 Task: Search one way flight ticket for 2 adults, 2 infants in seat and 1 infant on lap in first from Ketchikan: Ketchikan International Airport to Fort Wayne: Fort Wayne International Airport on 5-4-2023. Choice of flights is Sun country airlines. Number of bags: 1 carry on bag and 5 checked bags. Price is upto 90000. Outbound departure time preference is 4:00.
Action: Mouse moved to (338, 290)
Screenshot: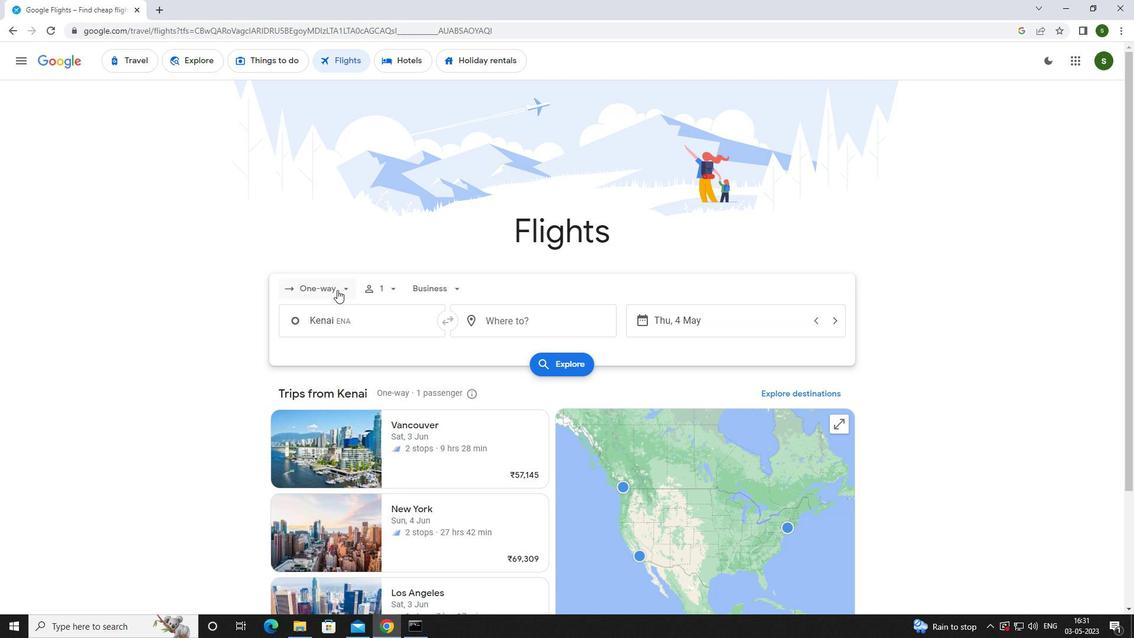 
Action: Mouse pressed left at (338, 290)
Screenshot: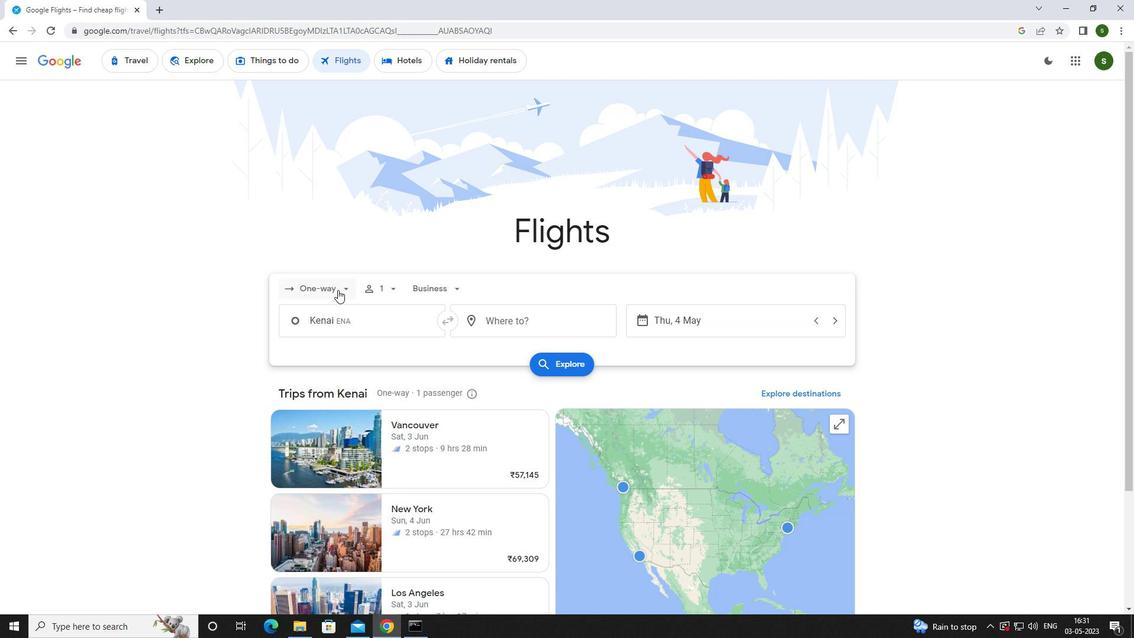 
Action: Mouse moved to (343, 335)
Screenshot: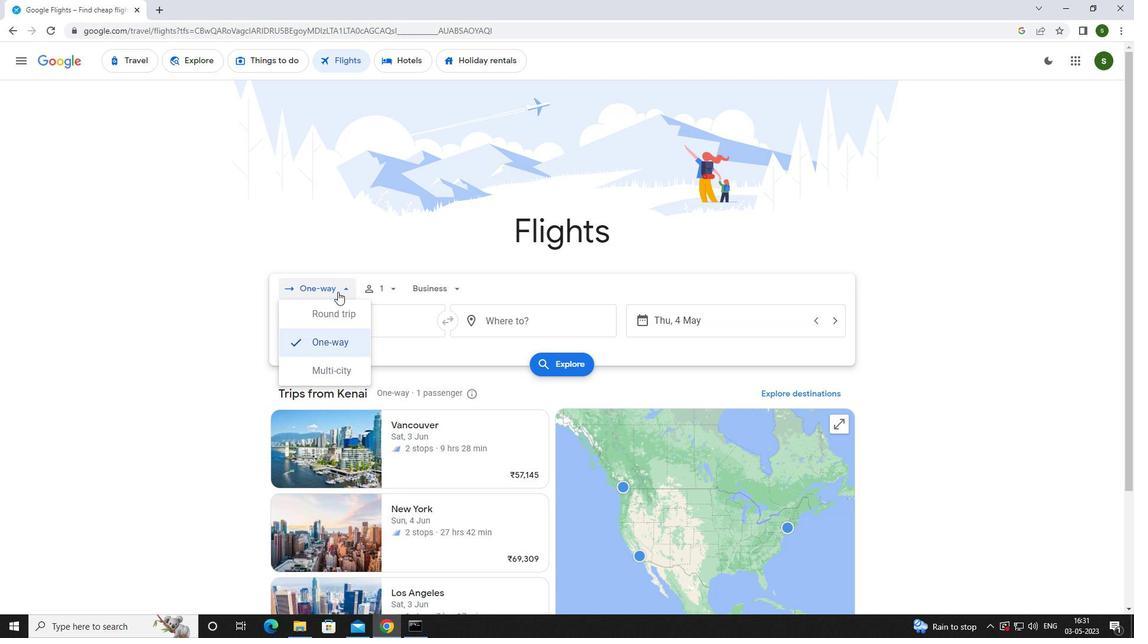 
Action: Mouse pressed left at (343, 335)
Screenshot: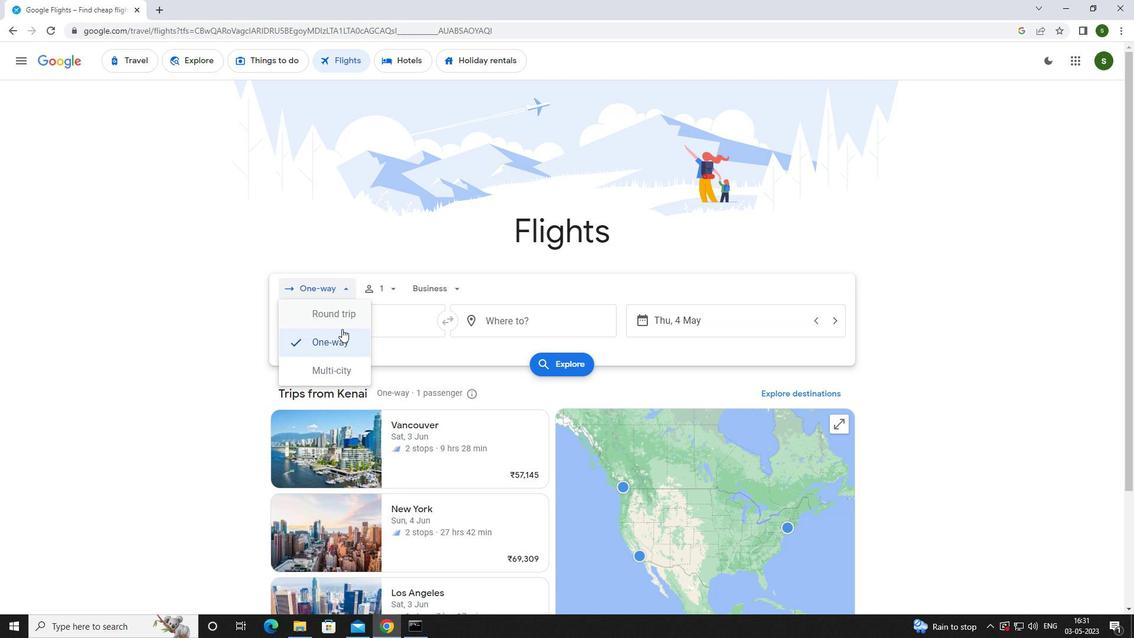 
Action: Mouse moved to (391, 293)
Screenshot: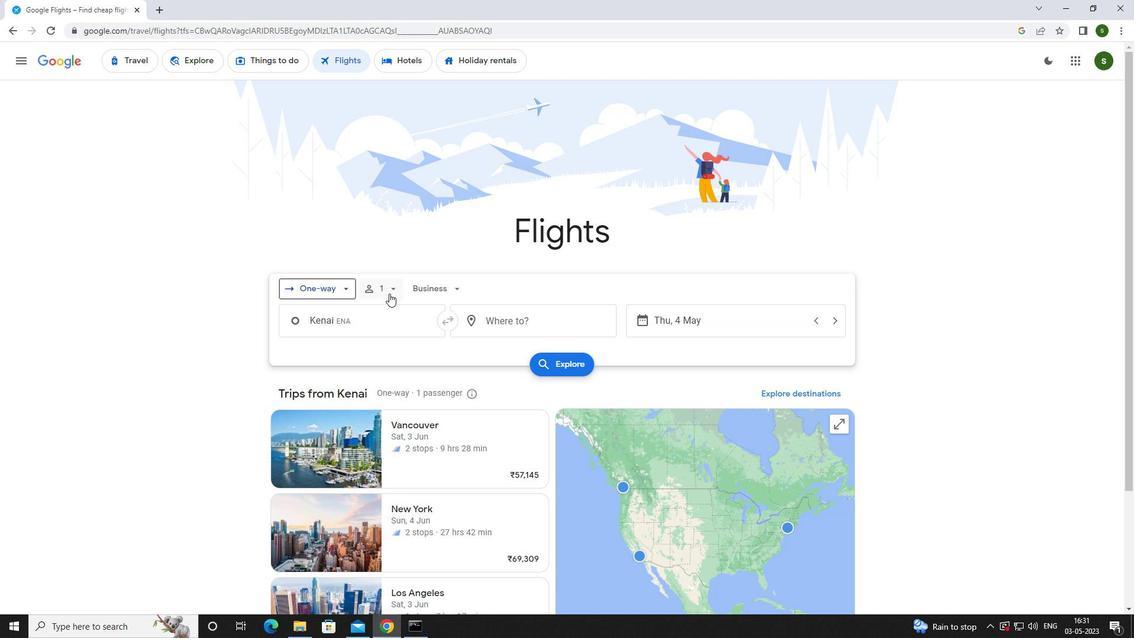 
Action: Mouse pressed left at (391, 293)
Screenshot: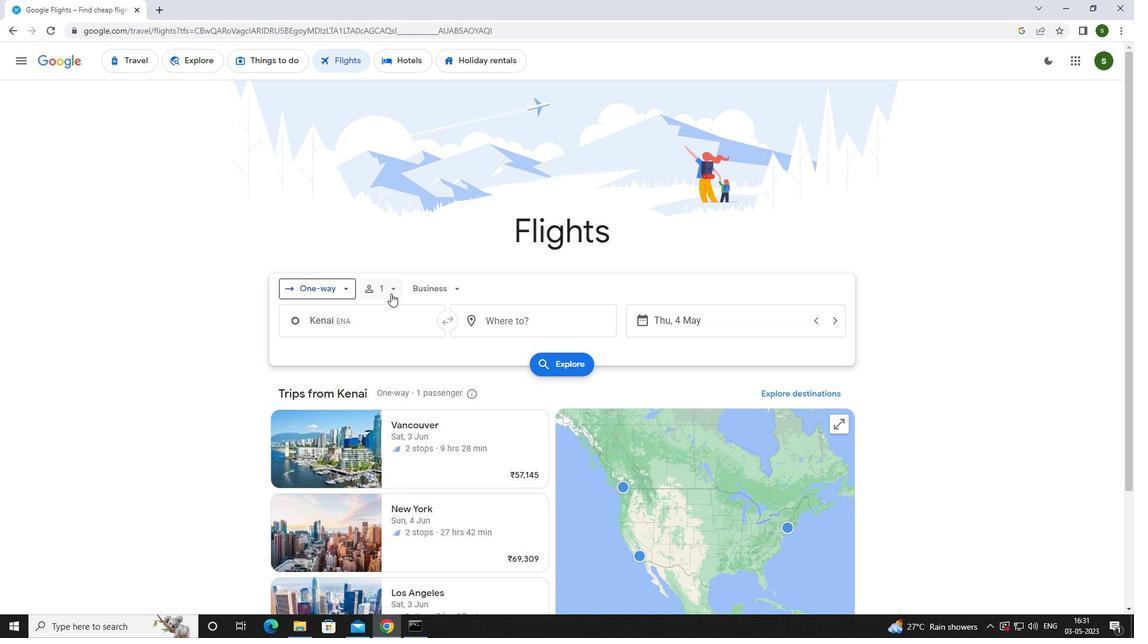 
Action: Mouse moved to (488, 310)
Screenshot: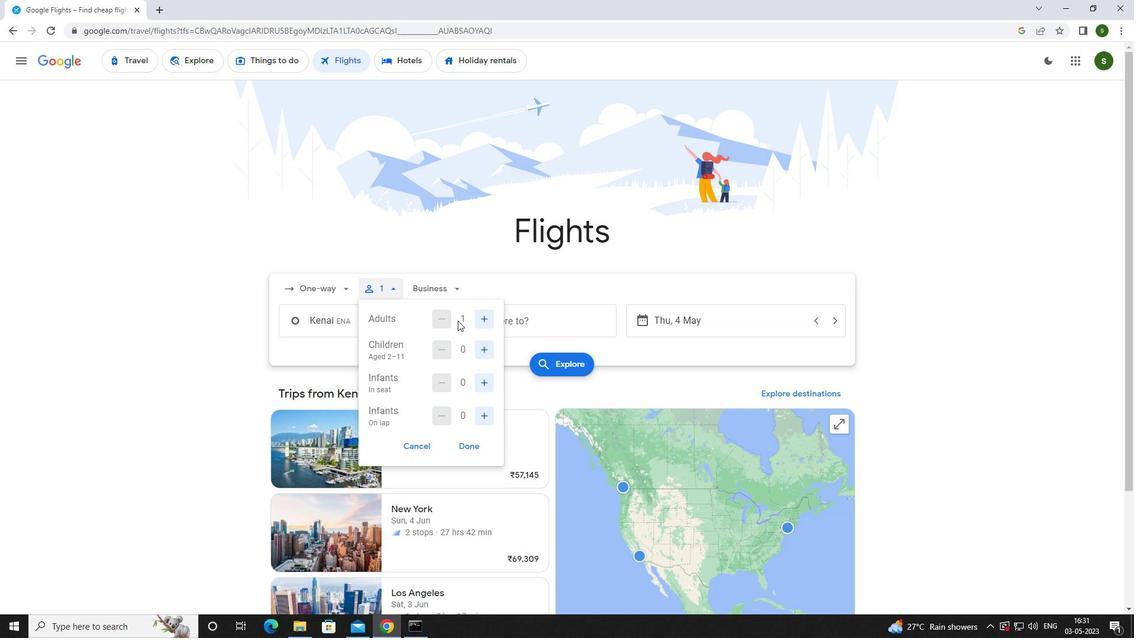 
Action: Mouse pressed left at (488, 310)
Screenshot: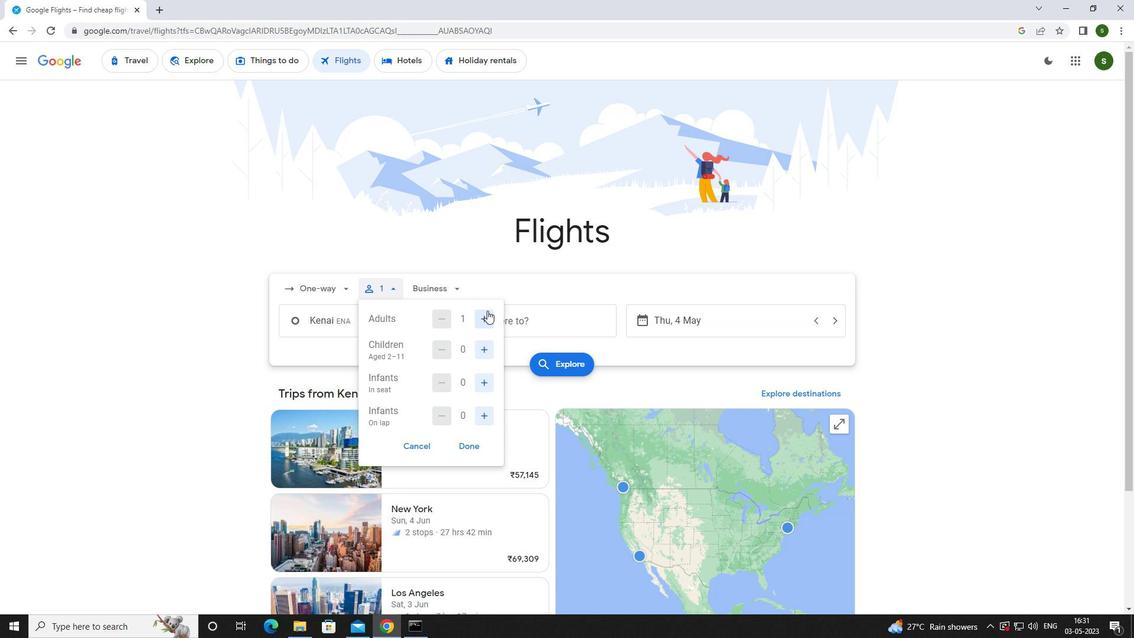
Action: Mouse moved to (482, 381)
Screenshot: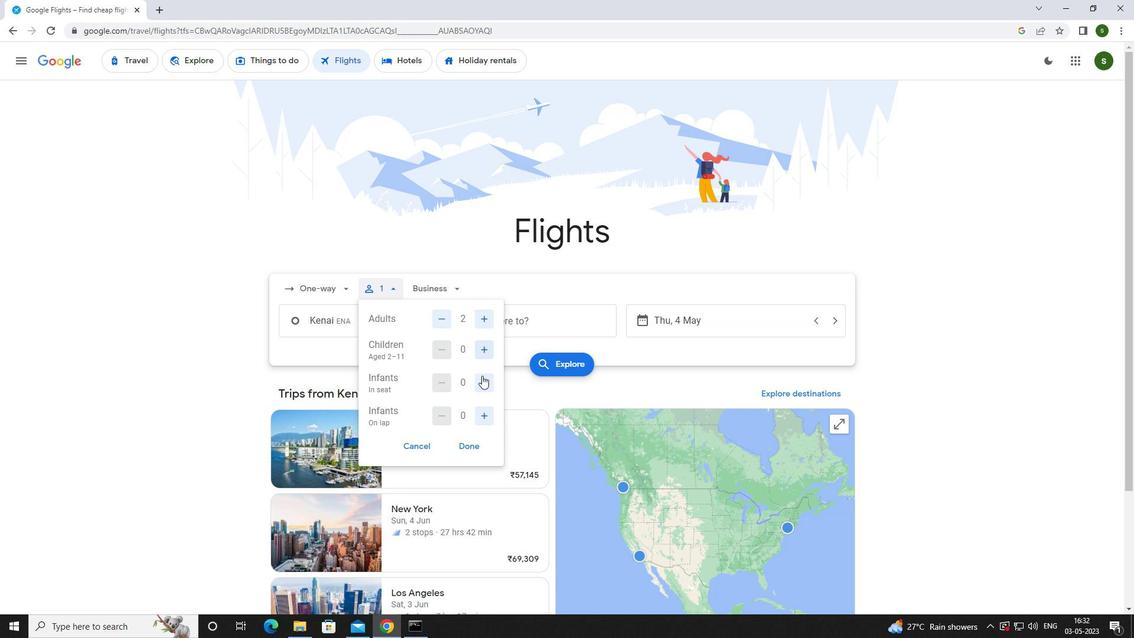 
Action: Mouse pressed left at (482, 381)
Screenshot: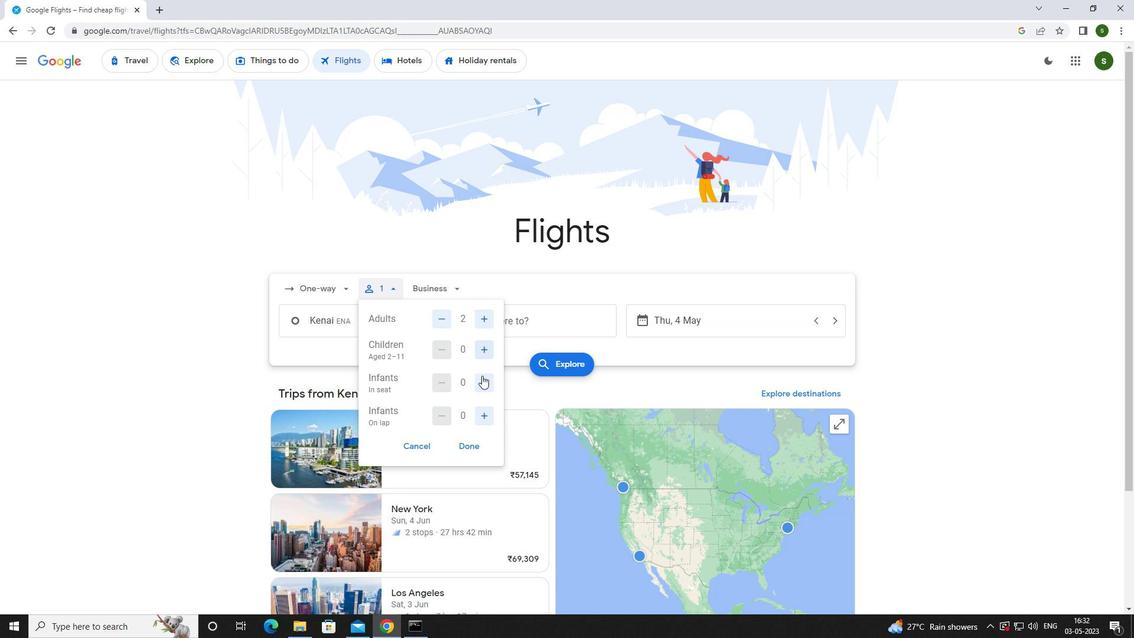 
Action: Mouse pressed left at (482, 381)
Screenshot: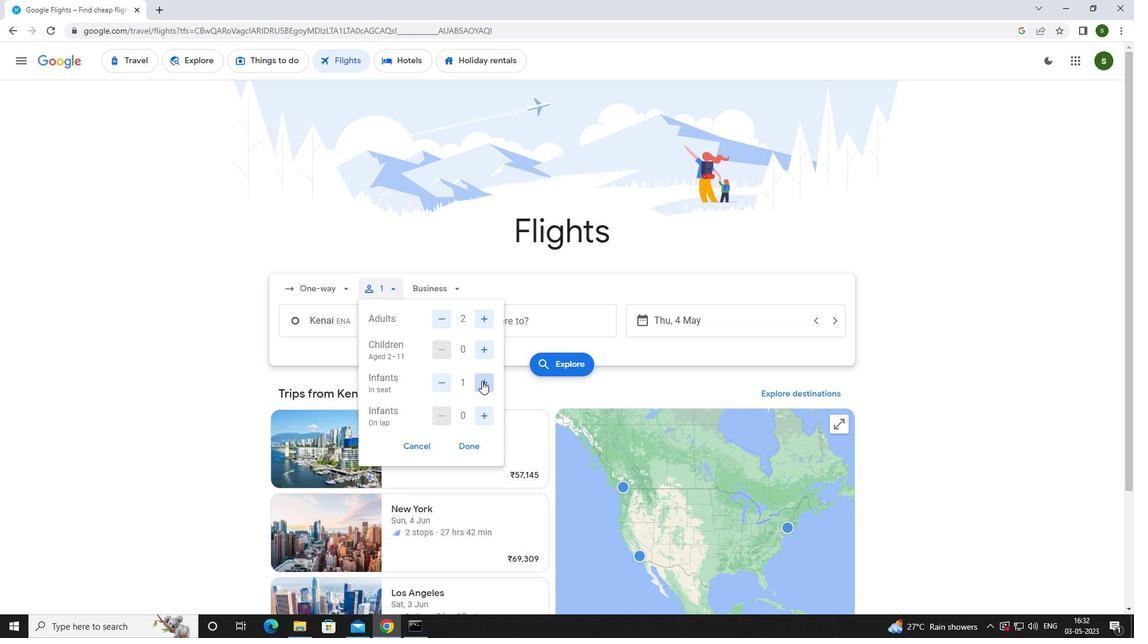 
Action: Mouse moved to (482, 410)
Screenshot: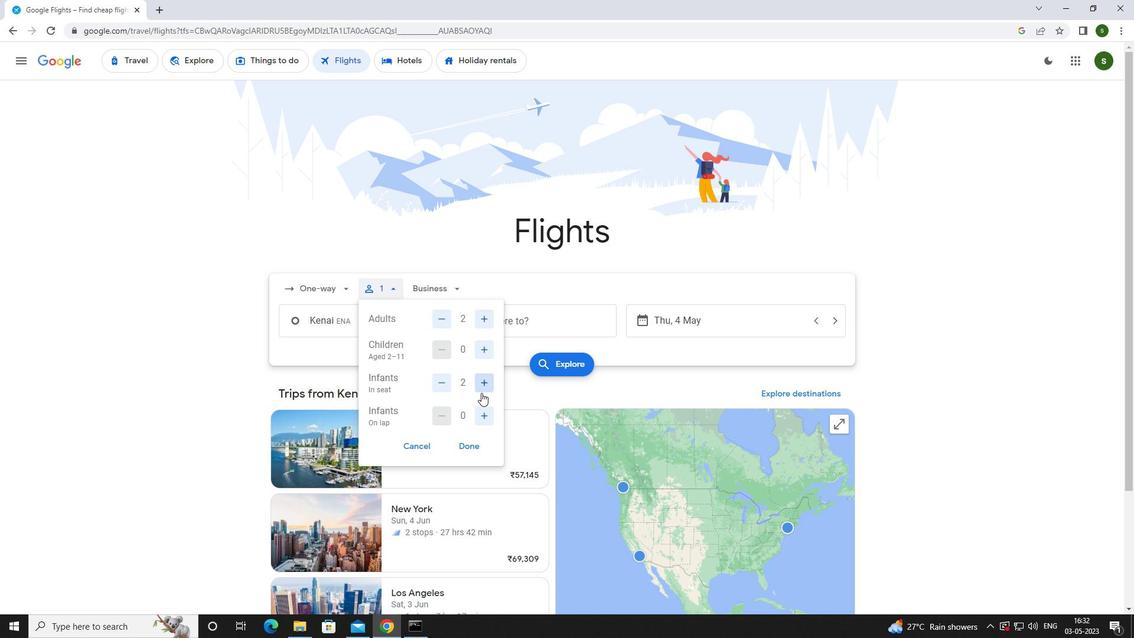 
Action: Mouse pressed left at (482, 410)
Screenshot: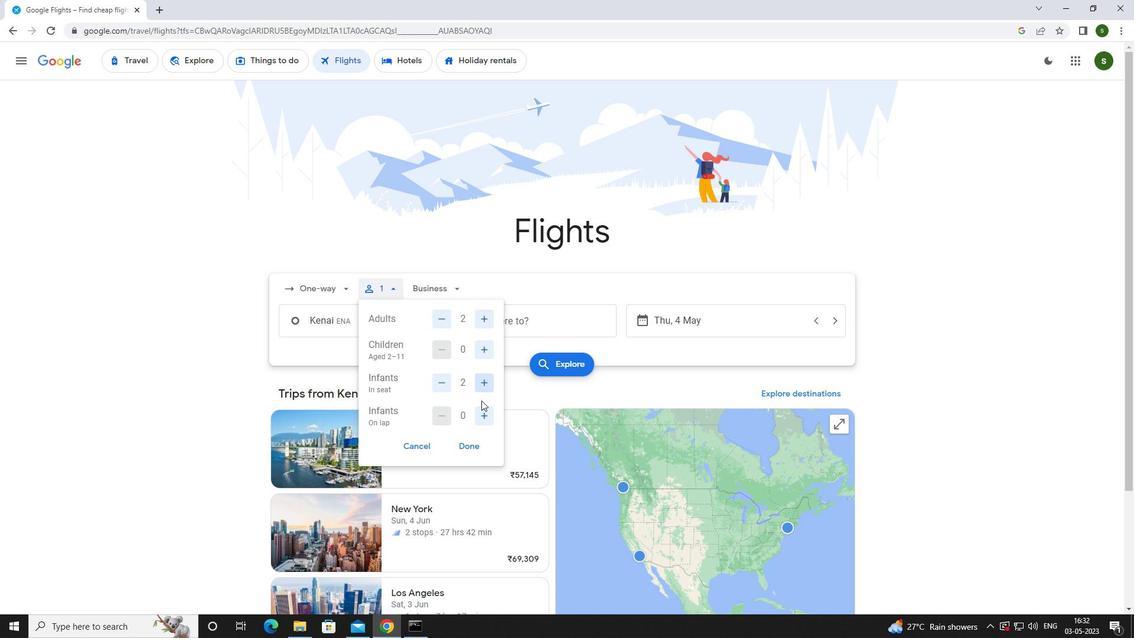 
Action: Mouse moved to (455, 291)
Screenshot: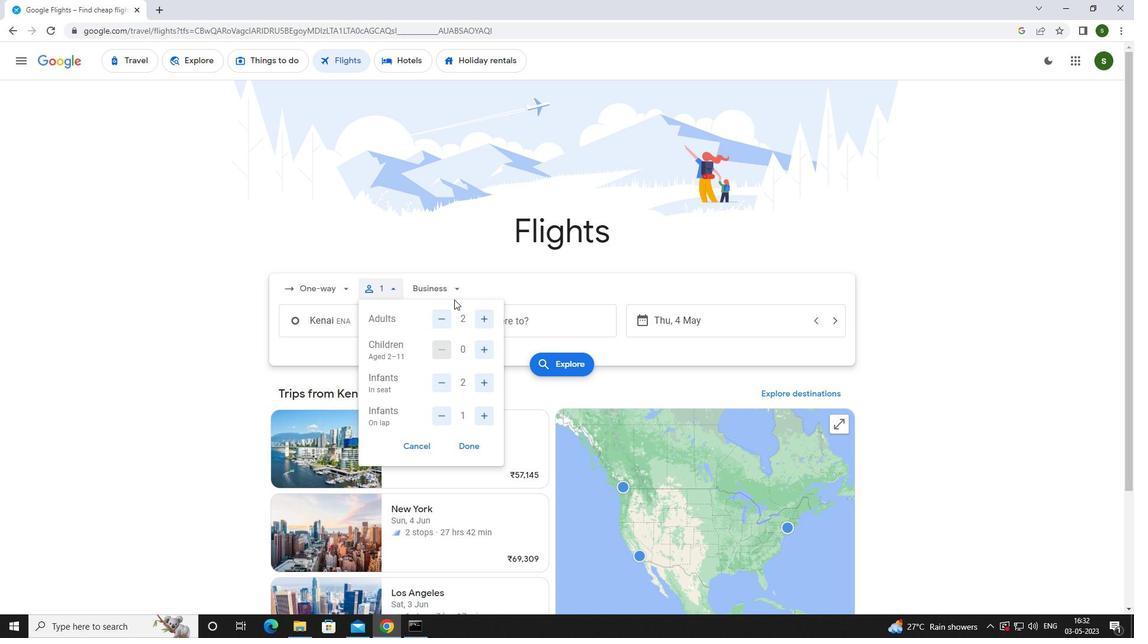 
Action: Mouse pressed left at (455, 291)
Screenshot: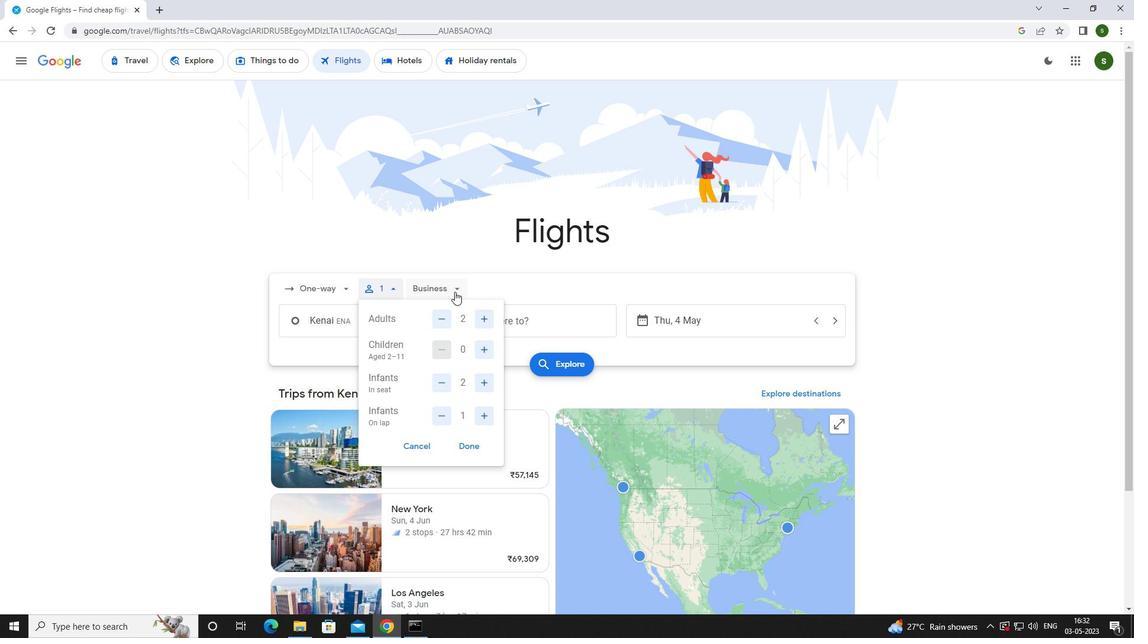 
Action: Mouse moved to (466, 393)
Screenshot: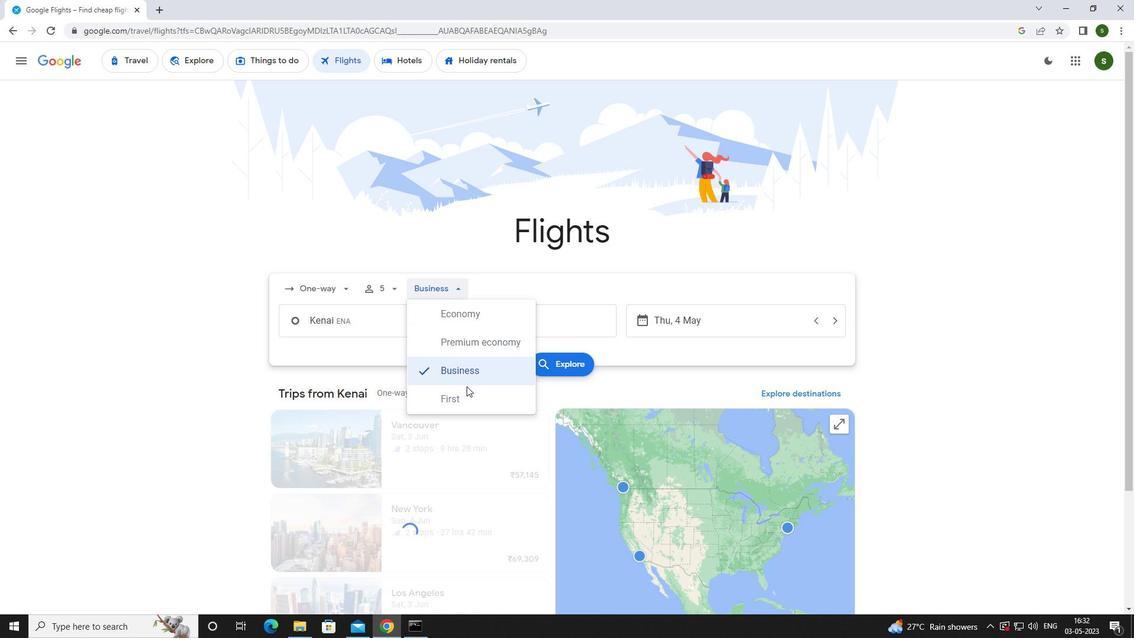 
Action: Mouse pressed left at (466, 393)
Screenshot: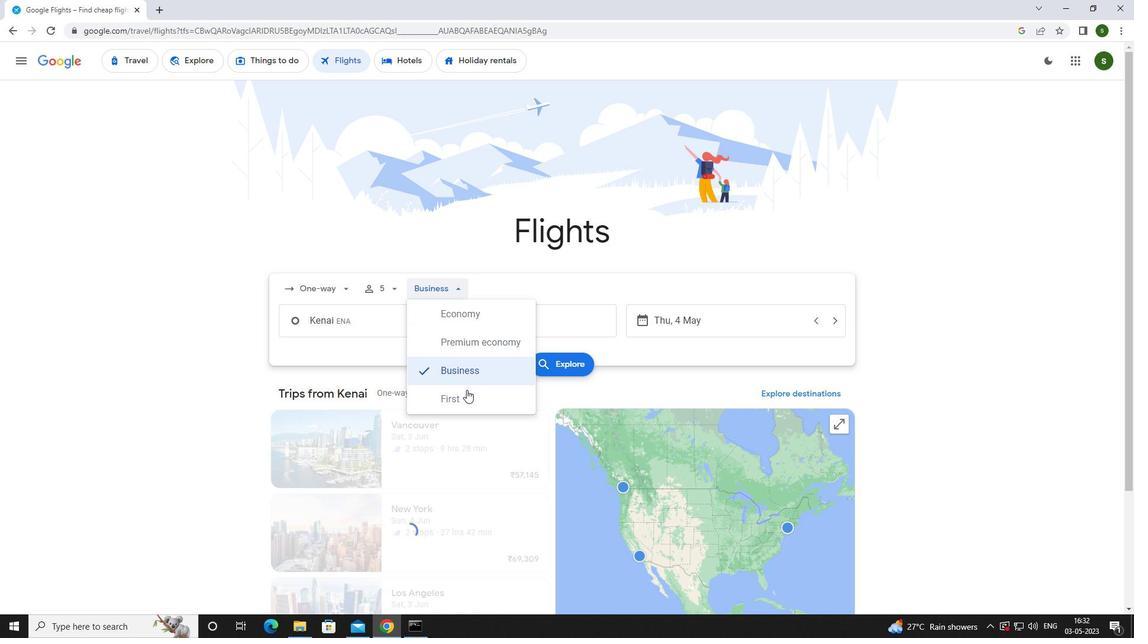
Action: Mouse moved to (394, 330)
Screenshot: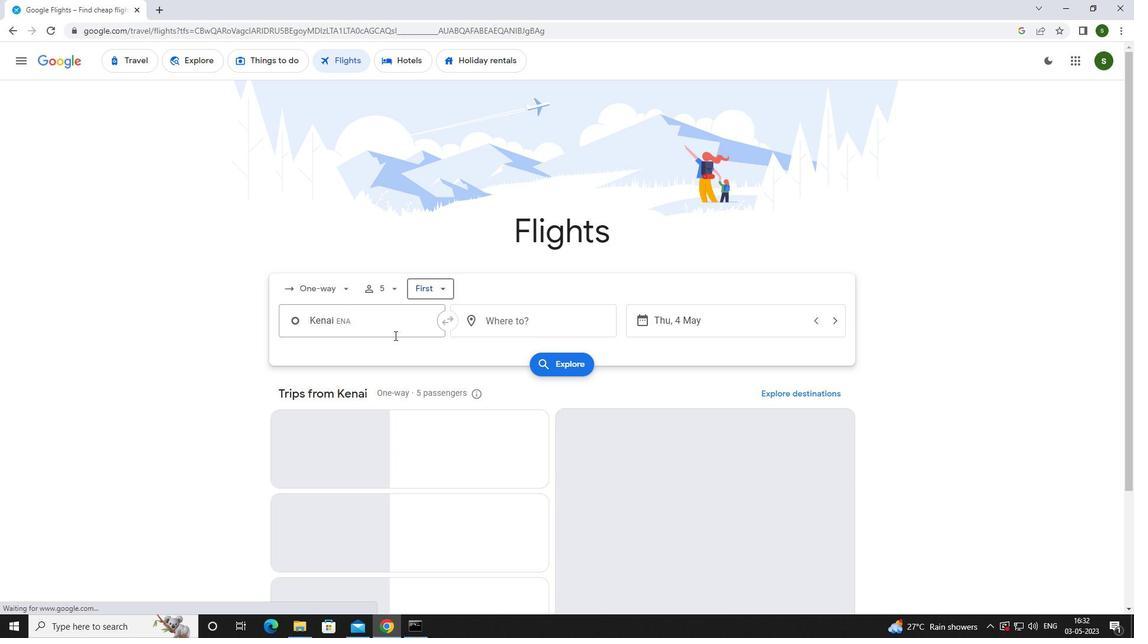 
Action: Mouse pressed left at (394, 330)
Screenshot: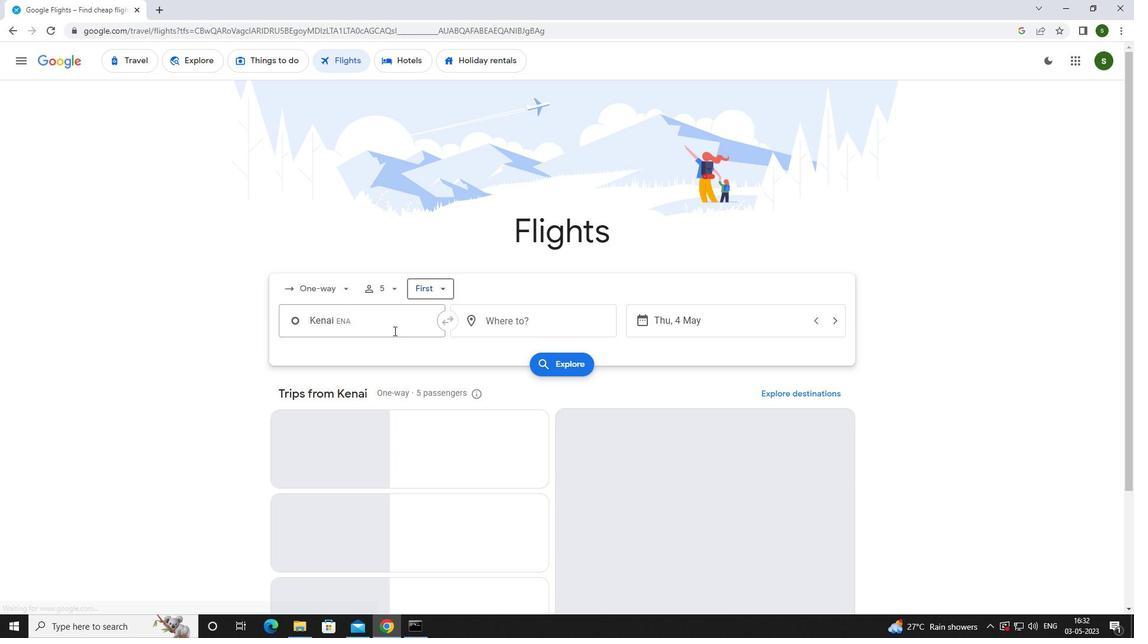 
Action: Key pressed <Key.caps_lock>k<Key.caps_lock>etchika
Screenshot: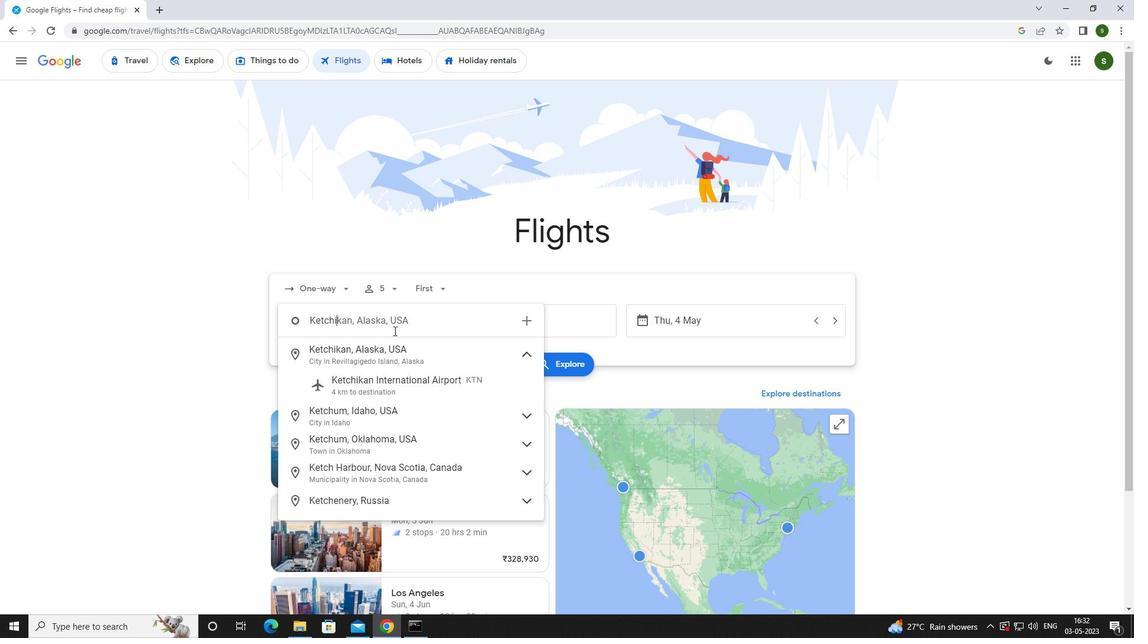
Action: Mouse moved to (400, 377)
Screenshot: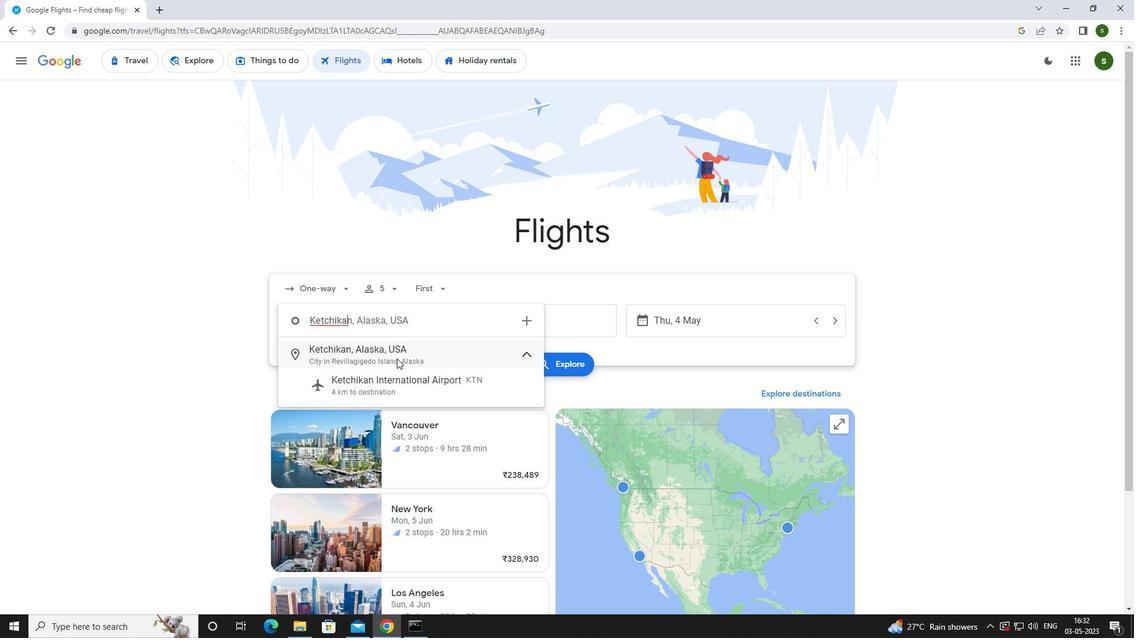 
Action: Mouse pressed left at (400, 377)
Screenshot: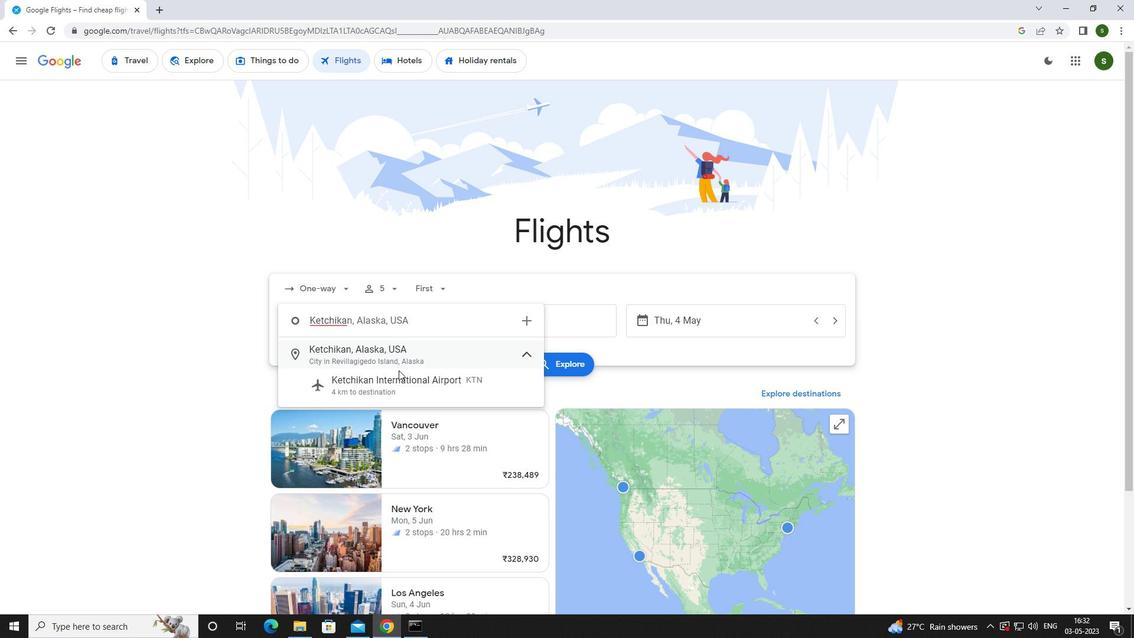 
Action: Mouse moved to (495, 320)
Screenshot: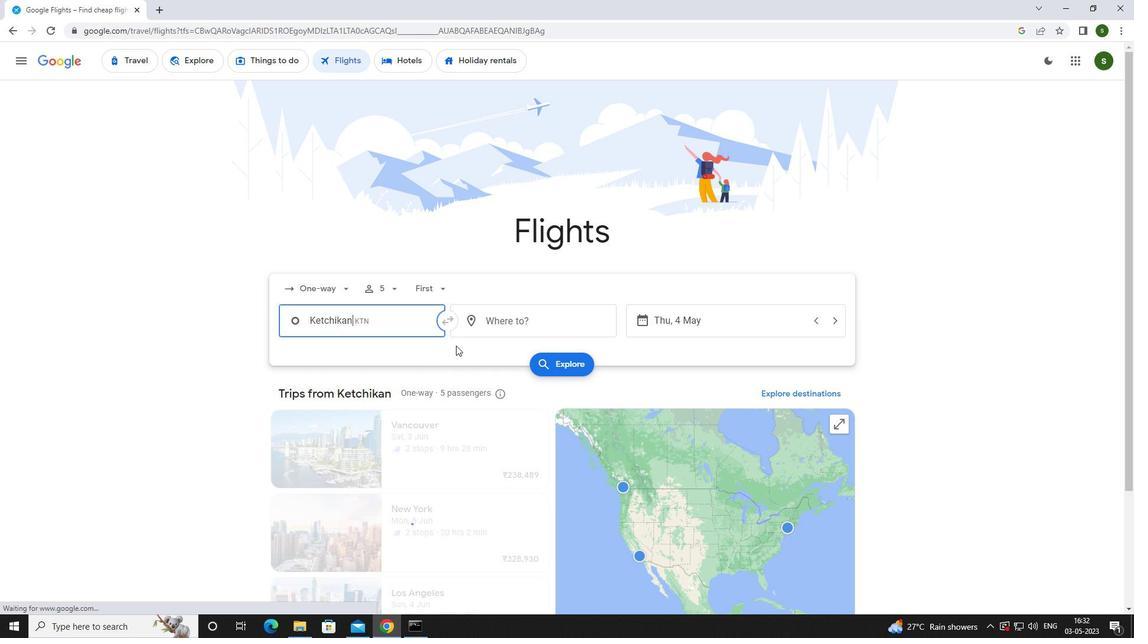 
Action: Mouse pressed left at (495, 320)
Screenshot: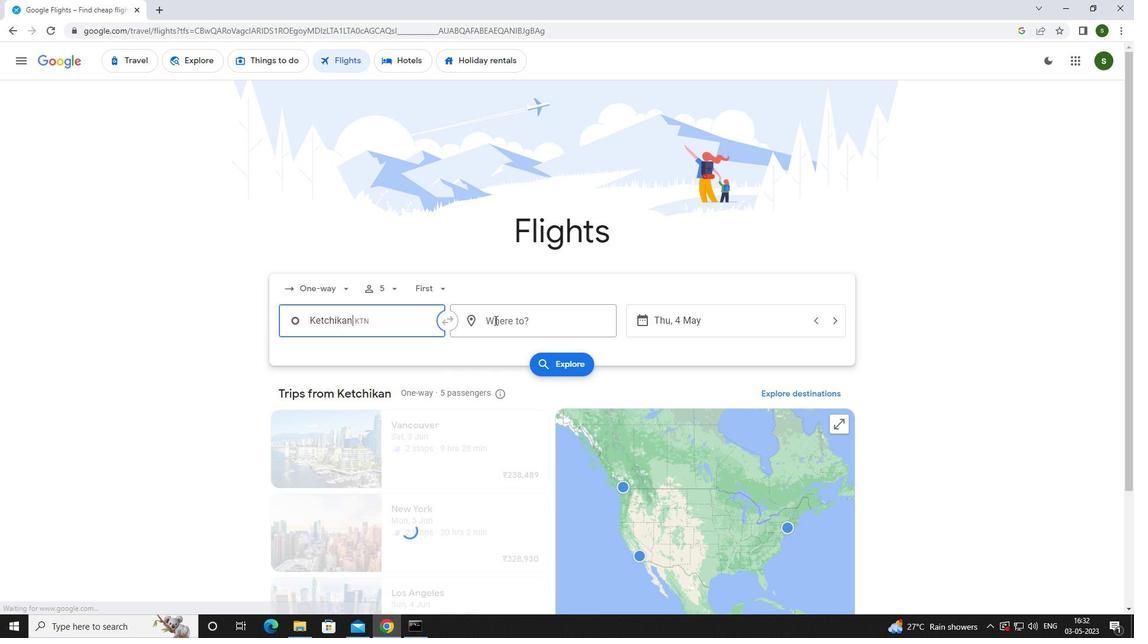 
Action: Key pressed <Key.caps_lock>f<Key.caps_lock>ort<Key.space><Key.caps_lock>w<Key.caps_lock>ay
Screenshot: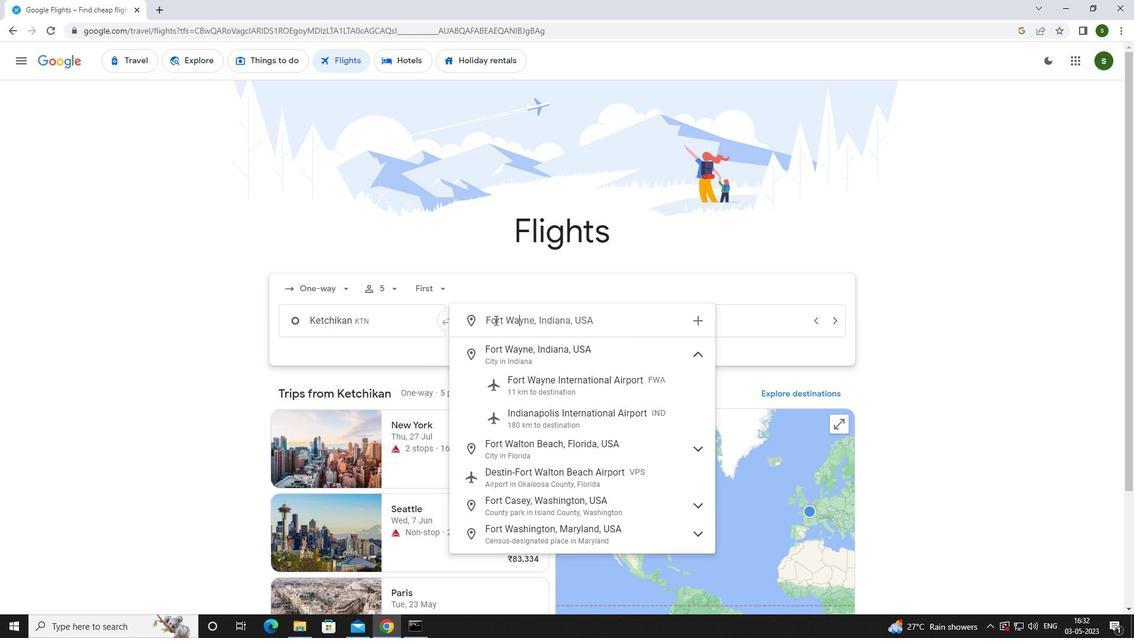
Action: Mouse moved to (535, 390)
Screenshot: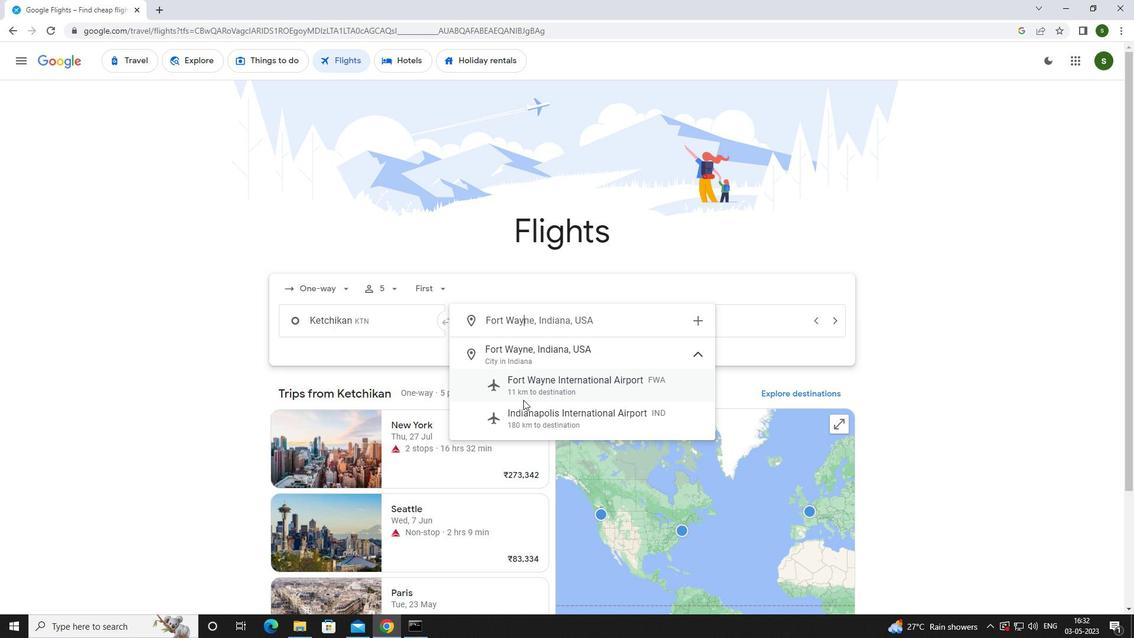 
Action: Mouse pressed left at (535, 390)
Screenshot: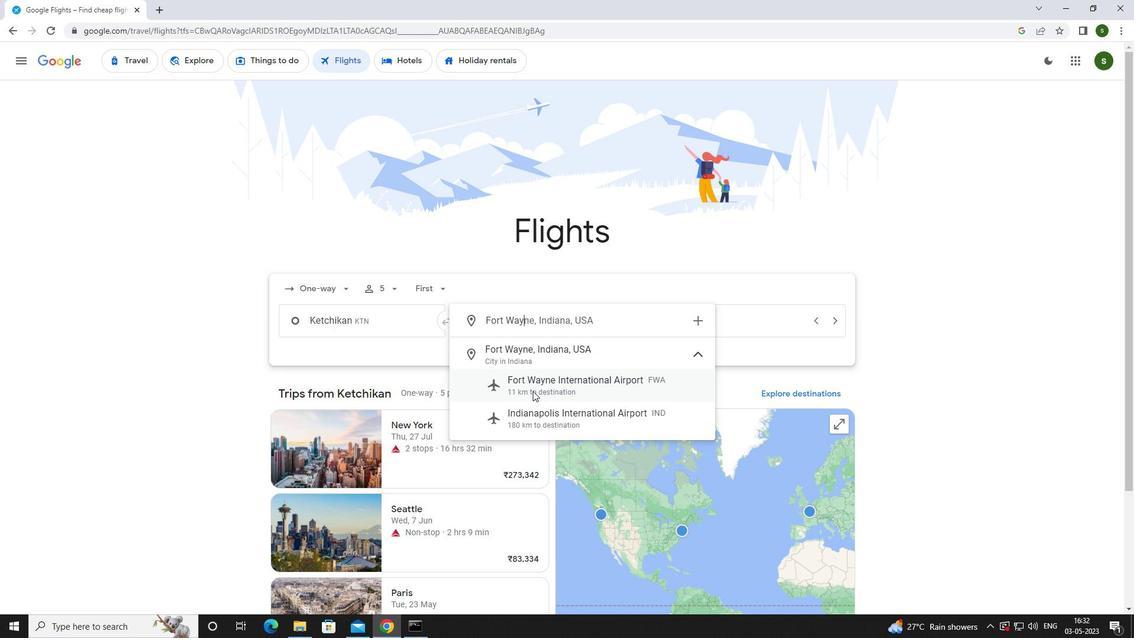 
Action: Mouse moved to (705, 317)
Screenshot: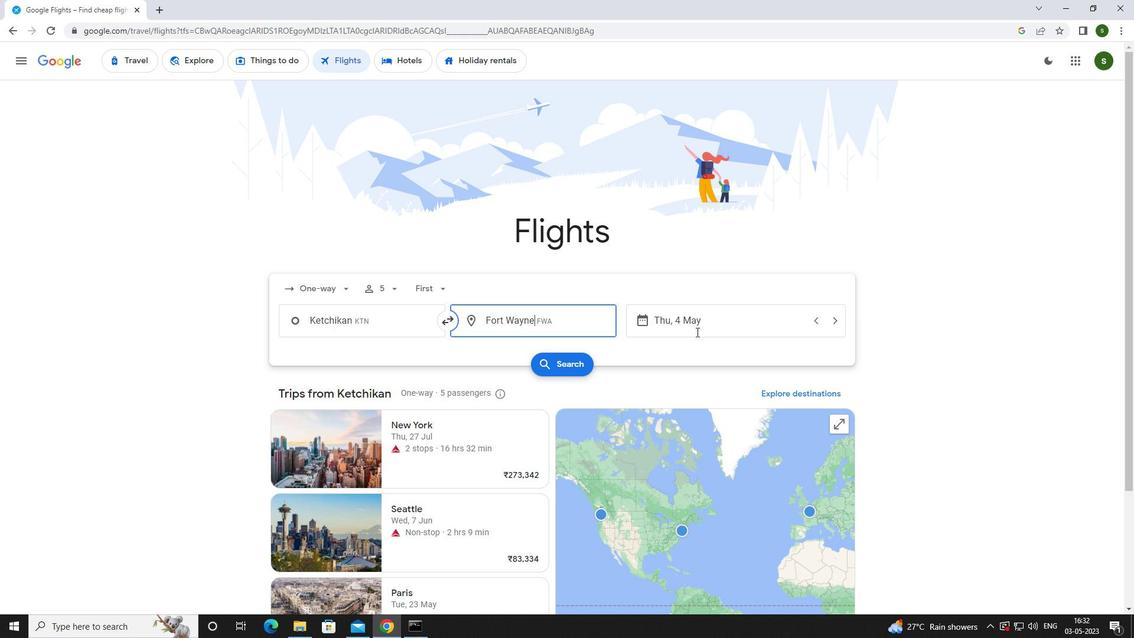 
Action: Mouse pressed left at (705, 317)
Screenshot: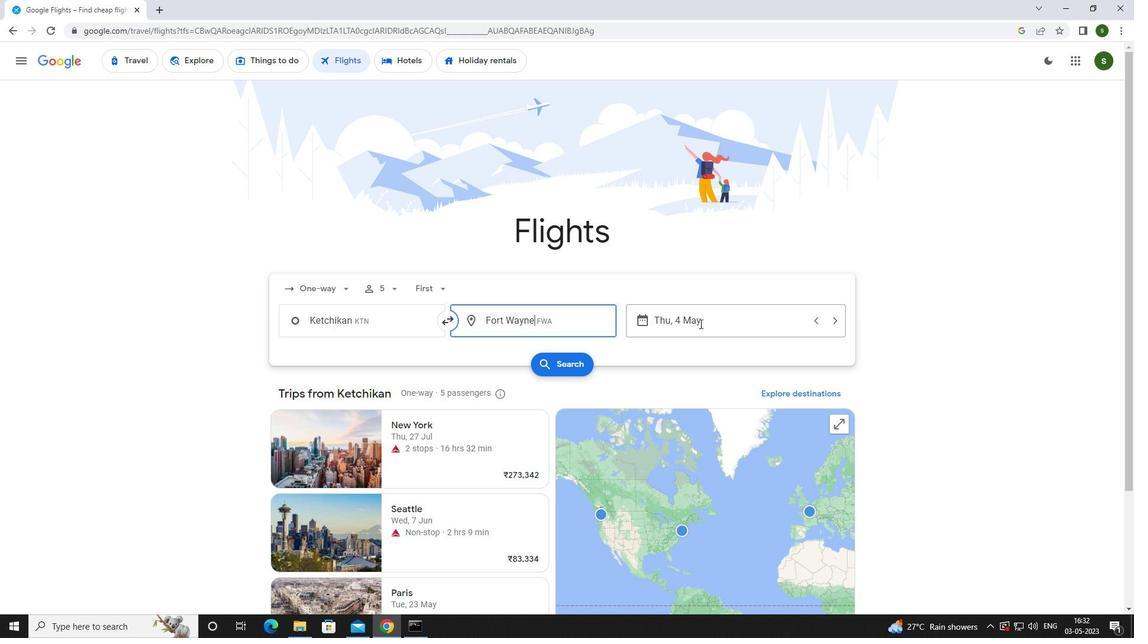 
Action: Mouse moved to (528, 395)
Screenshot: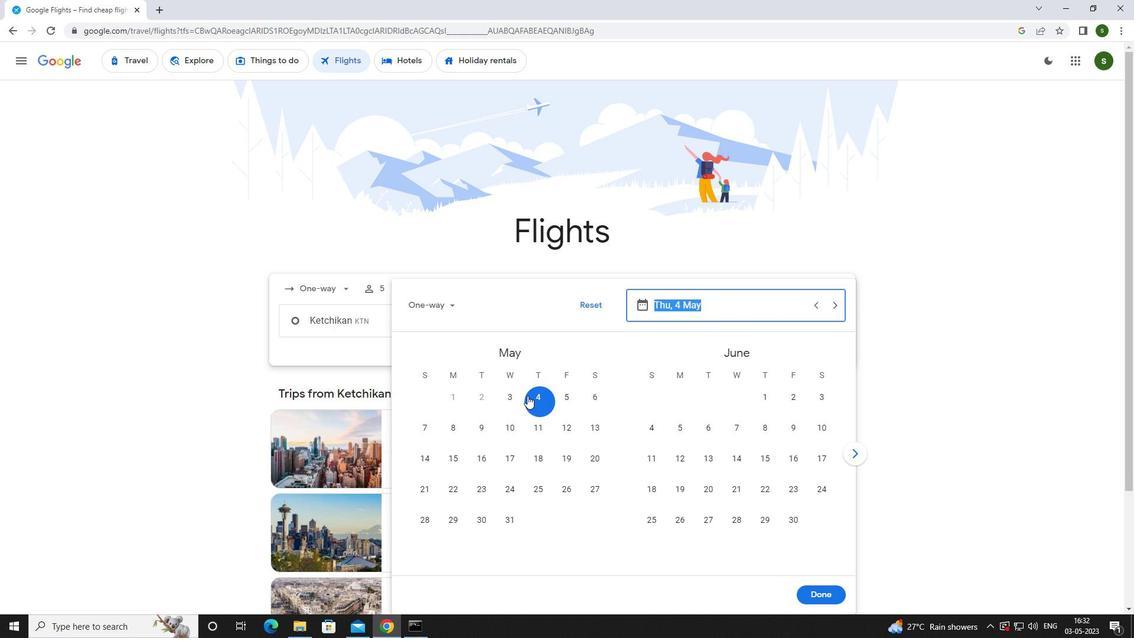 
Action: Mouse pressed left at (528, 395)
Screenshot: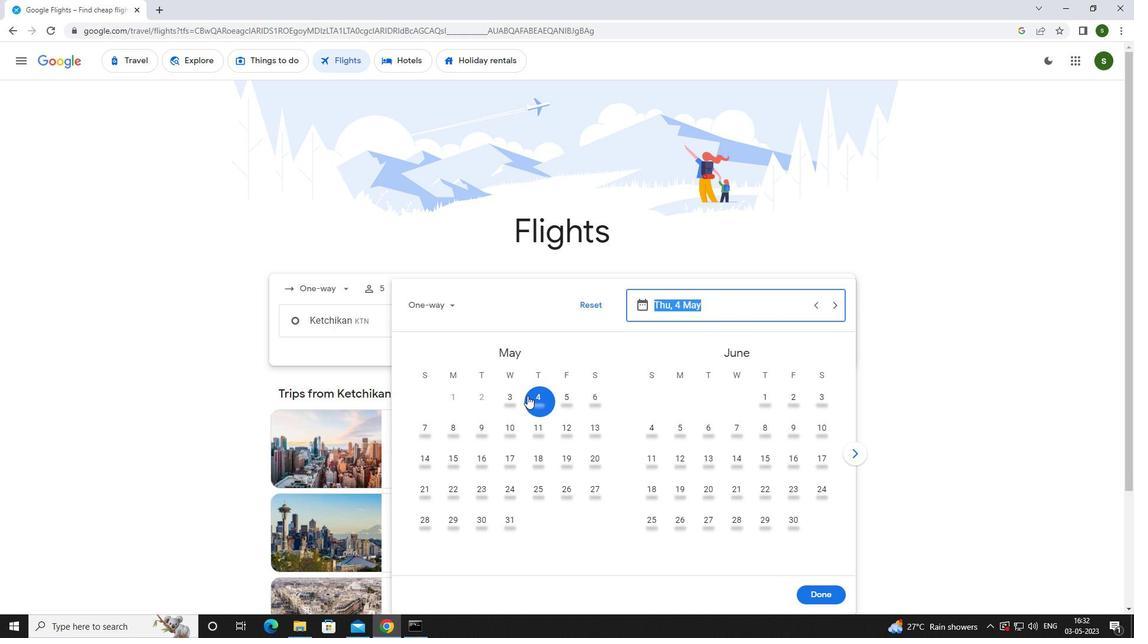 
Action: Mouse moved to (816, 585)
Screenshot: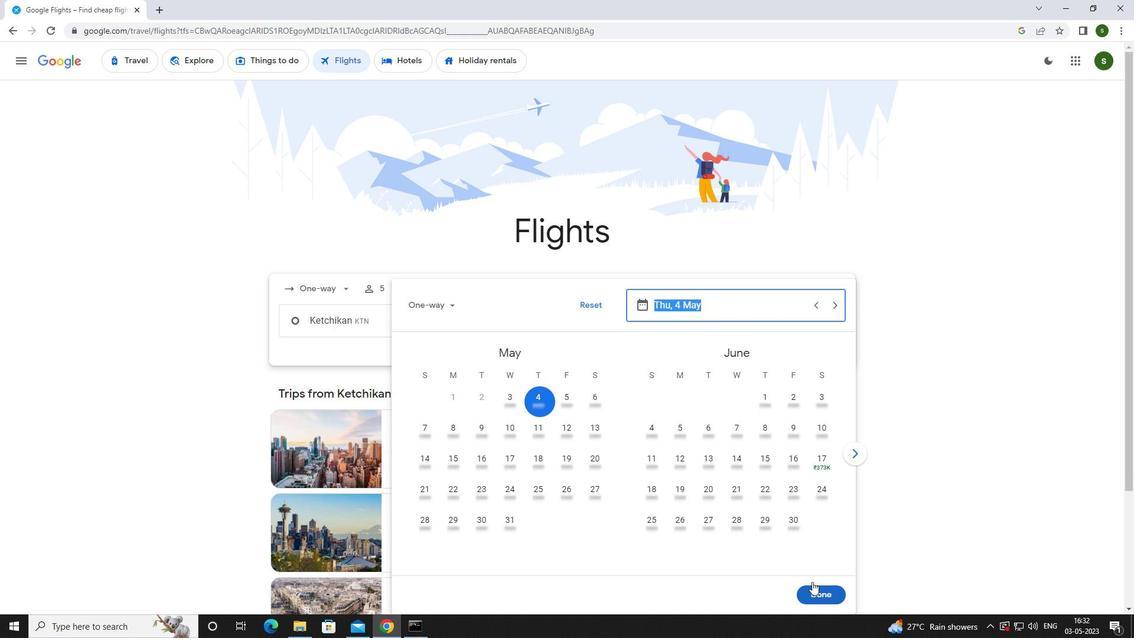 
Action: Mouse pressed left at (816, 585)
Screenshot: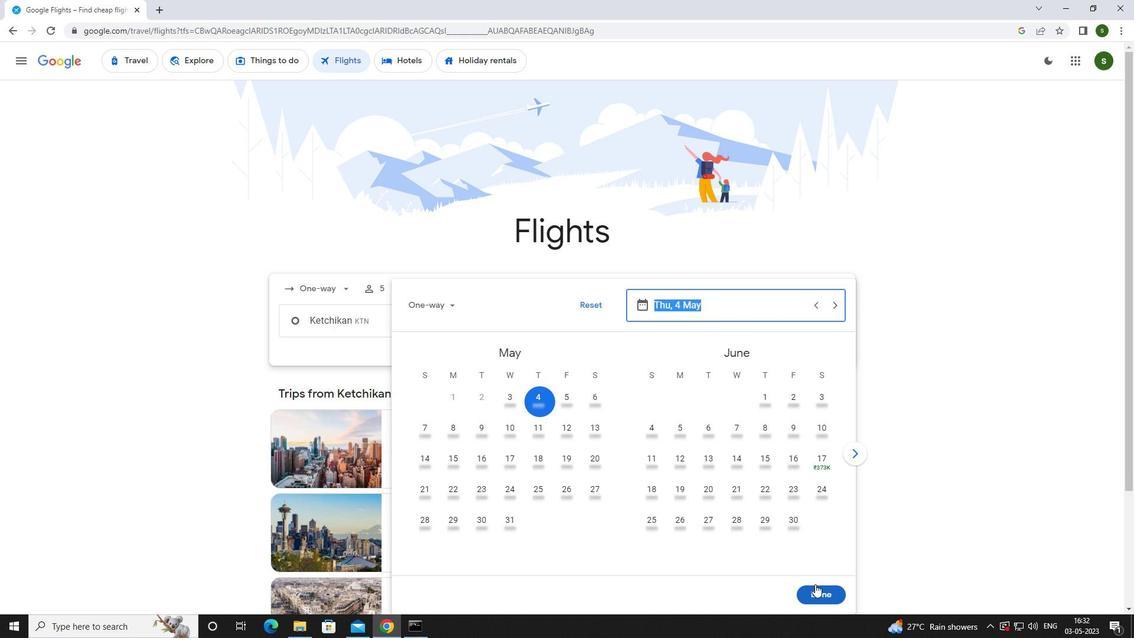 
Action: Mouse moved to (567, 364)
Screenshot: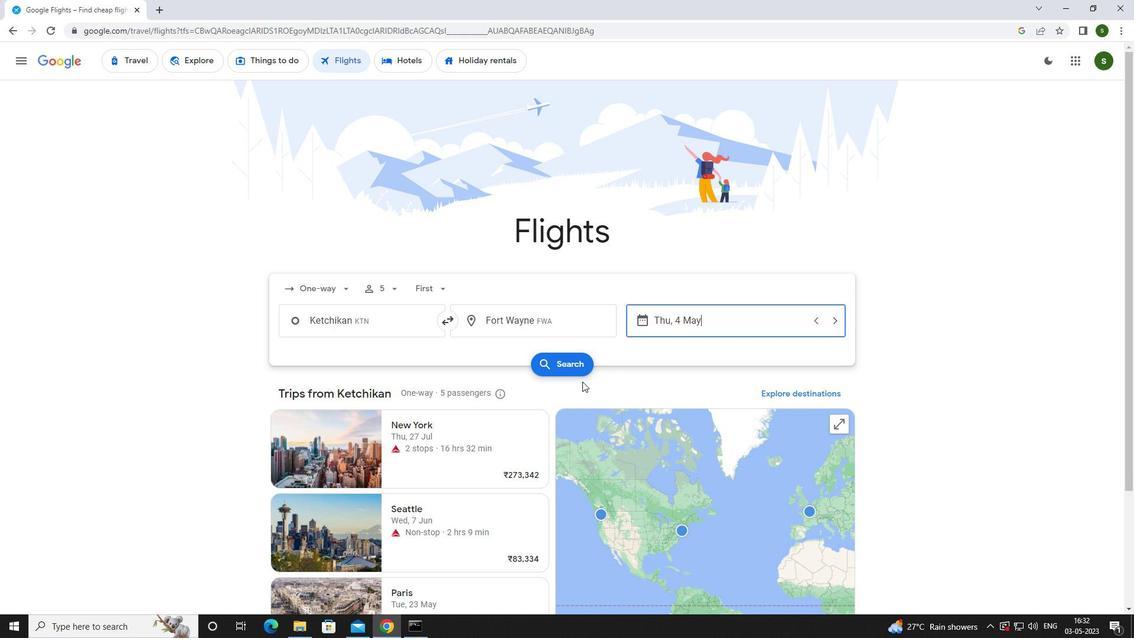 
Action: Mouse pressed left at (567, 364)
Screenshot: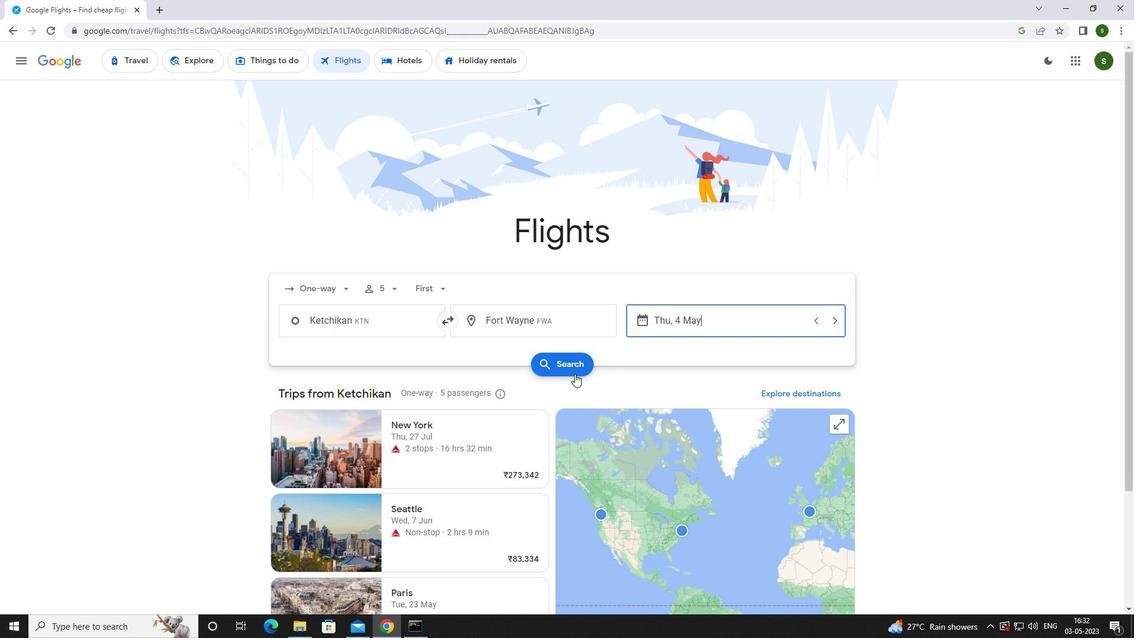 
Action: Mouse moved to (311, 170)
Screenshot: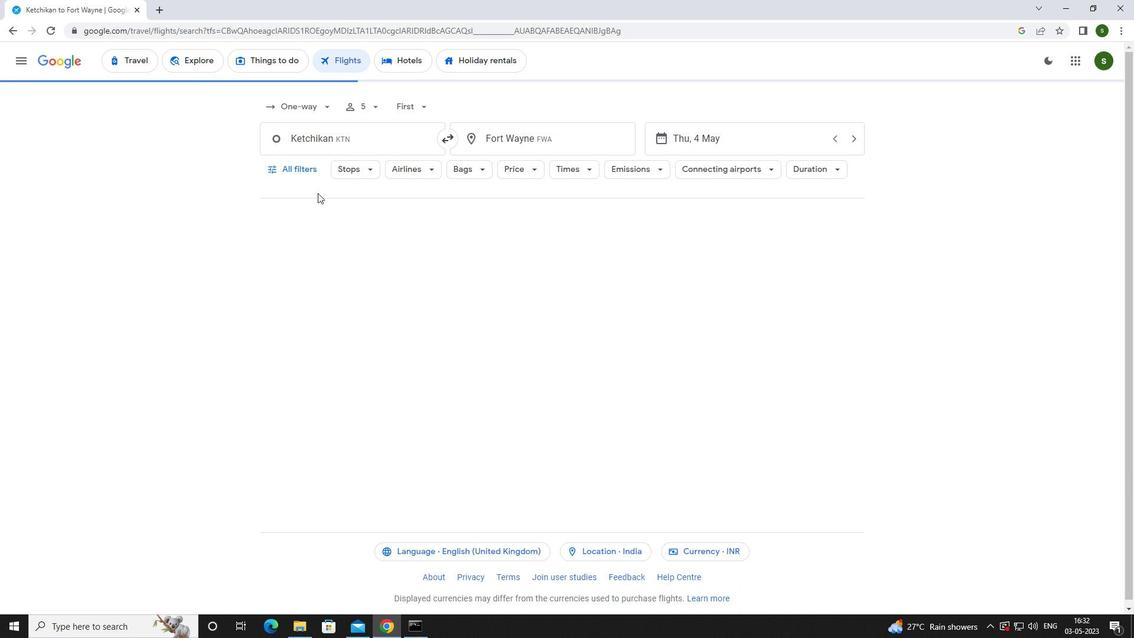 
Action: Mouse pressed left at (311, 170)
Screenshot: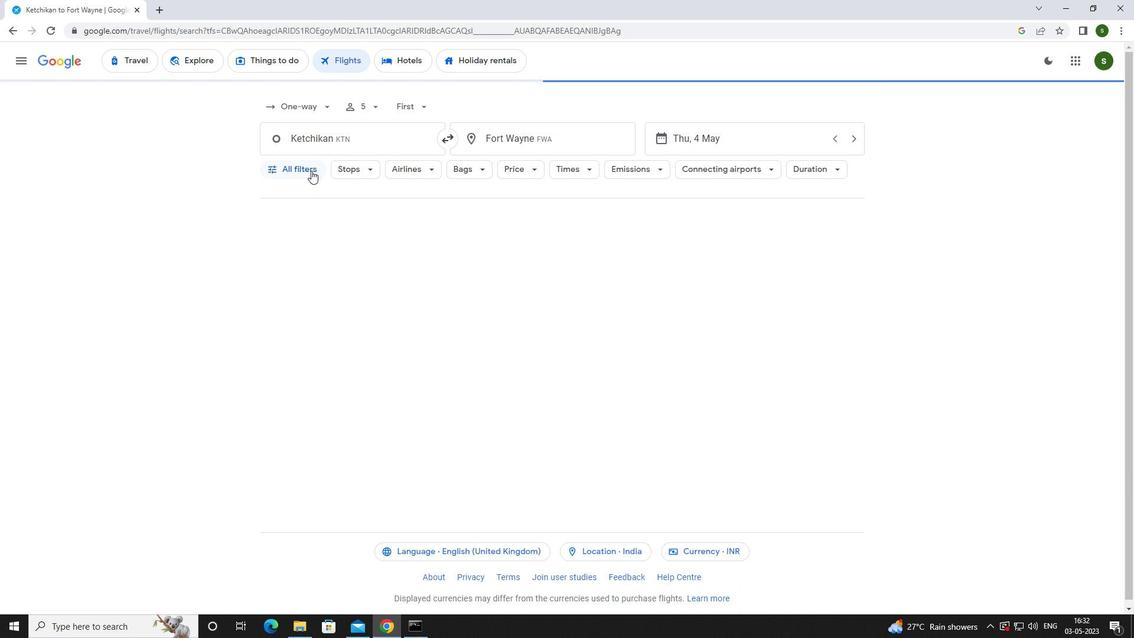 
Action: Mouse moved to (438, 415)
Screenshot: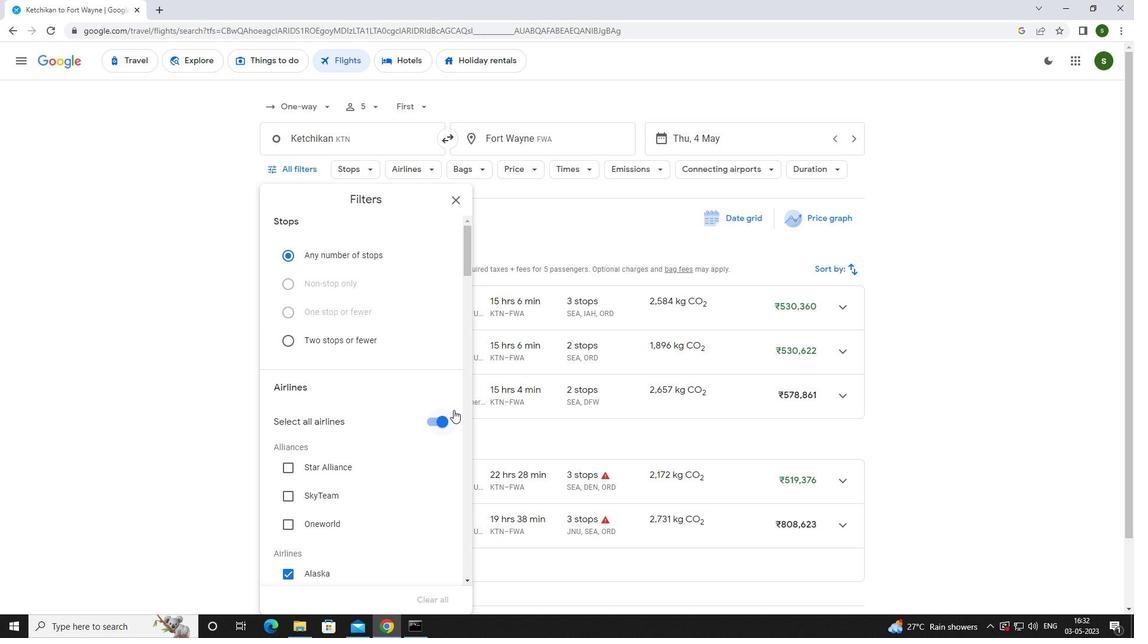
Action: Mouse pressed left at (438, 415)
Screenshot: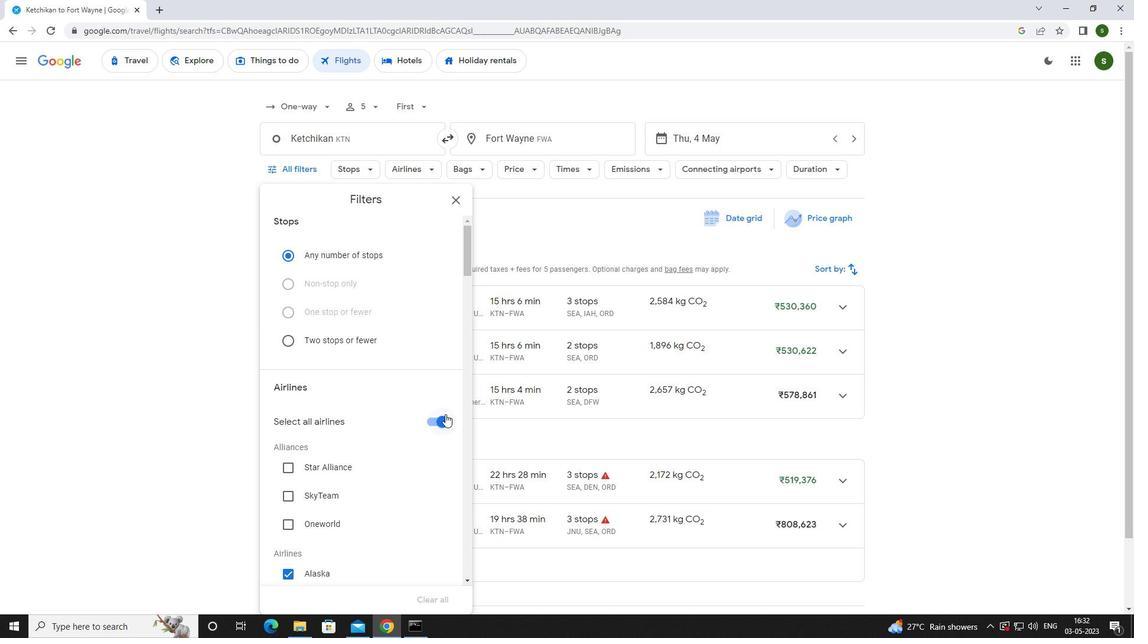 
Action: Mouse moved to (427, 365)
Screenshot: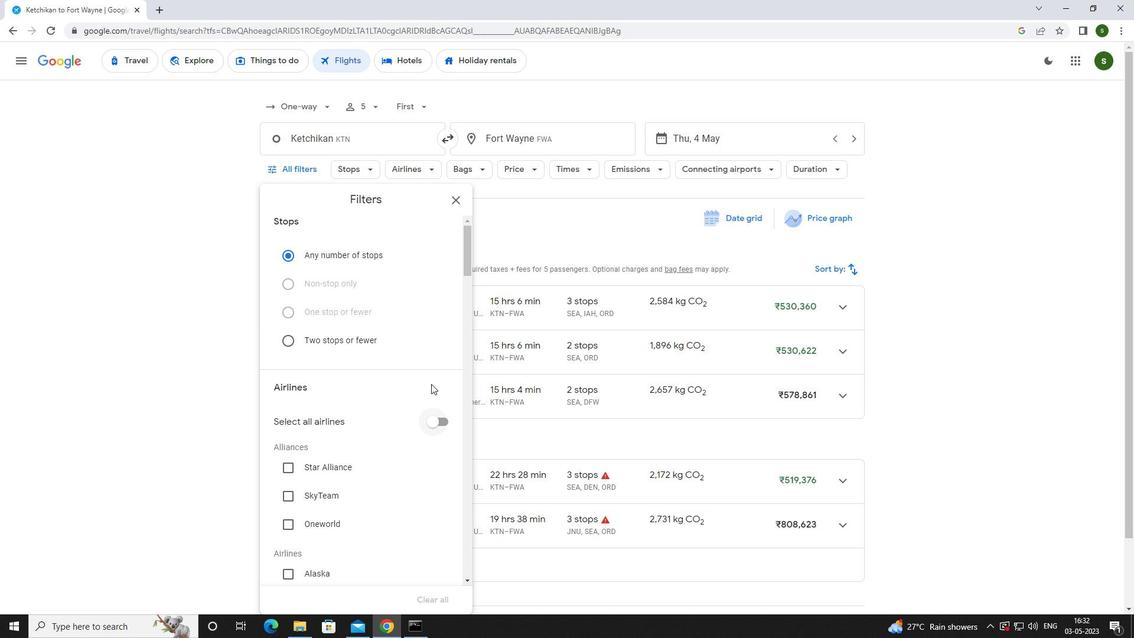 
Action: Mouse scrolled (427, 365) with delta (0, 0)
Screenshot: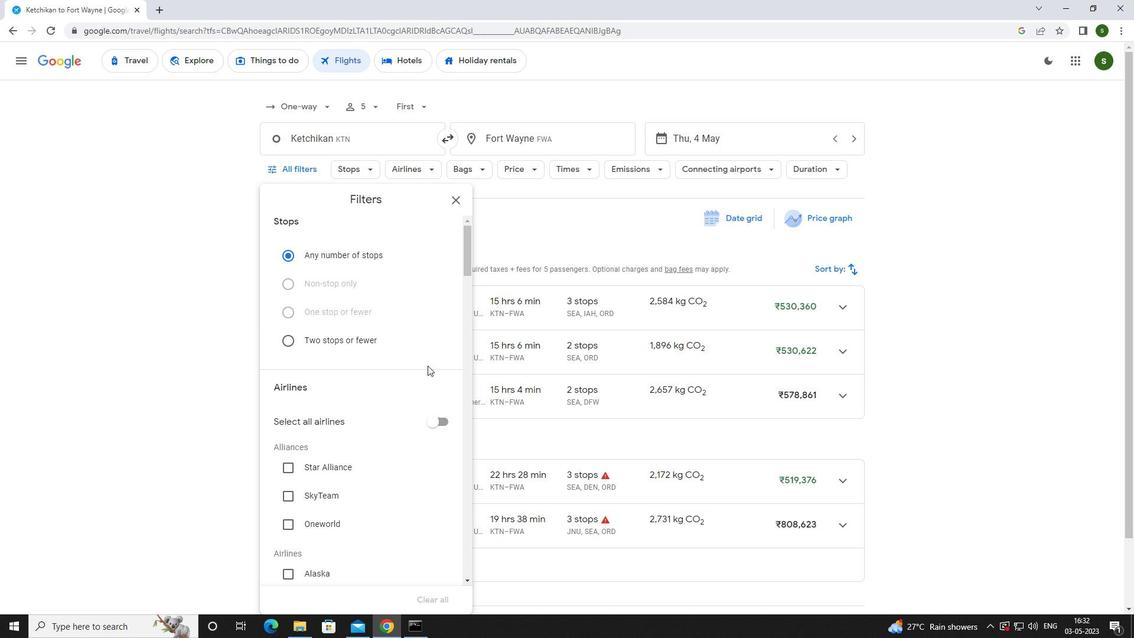 
Action: Mouse scrolled (427, 365) with delta (0, 0)
Screenshot: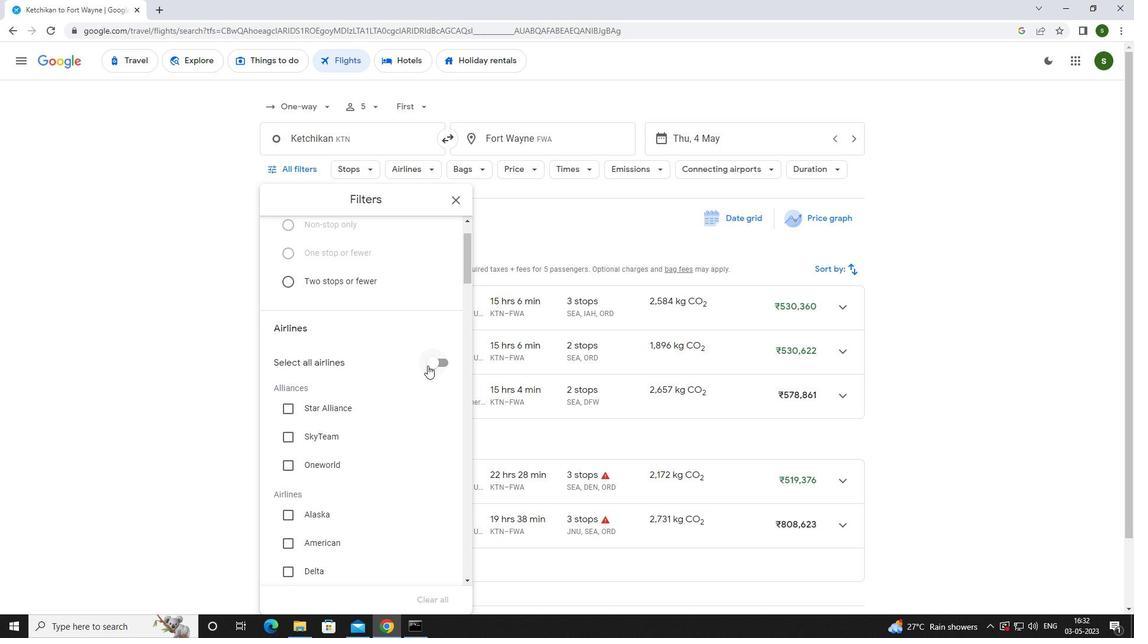 
Action: Mouse scrolled (427, 365) with delta (0, 0)
Screenshot: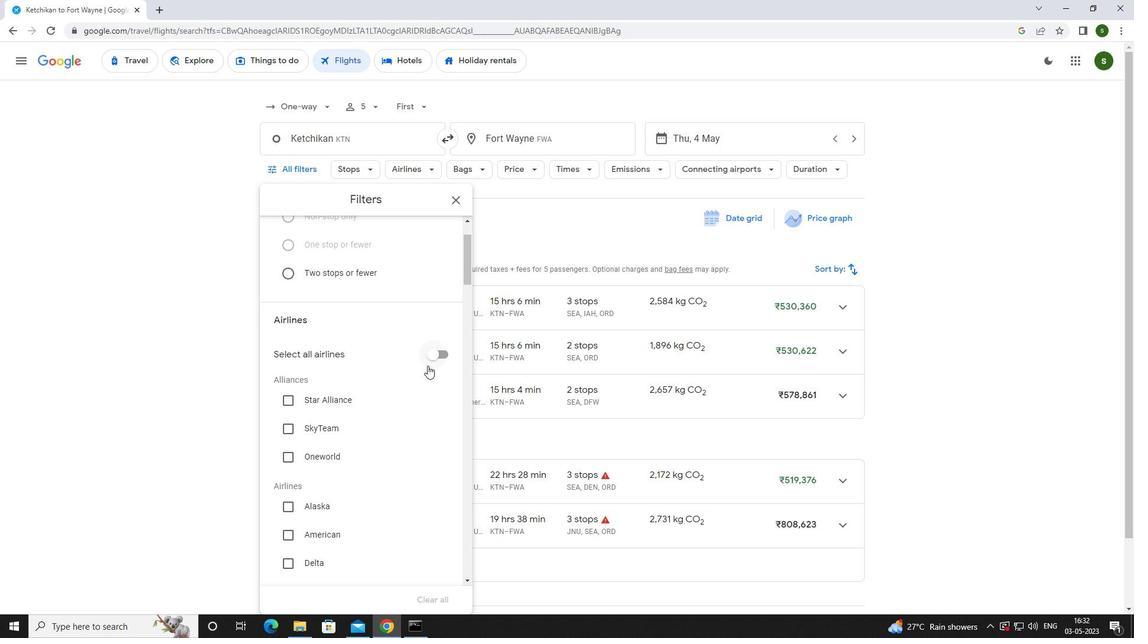 
Action: Mouse scrolled (427, 365) with delta (0, 0)
Screenshot: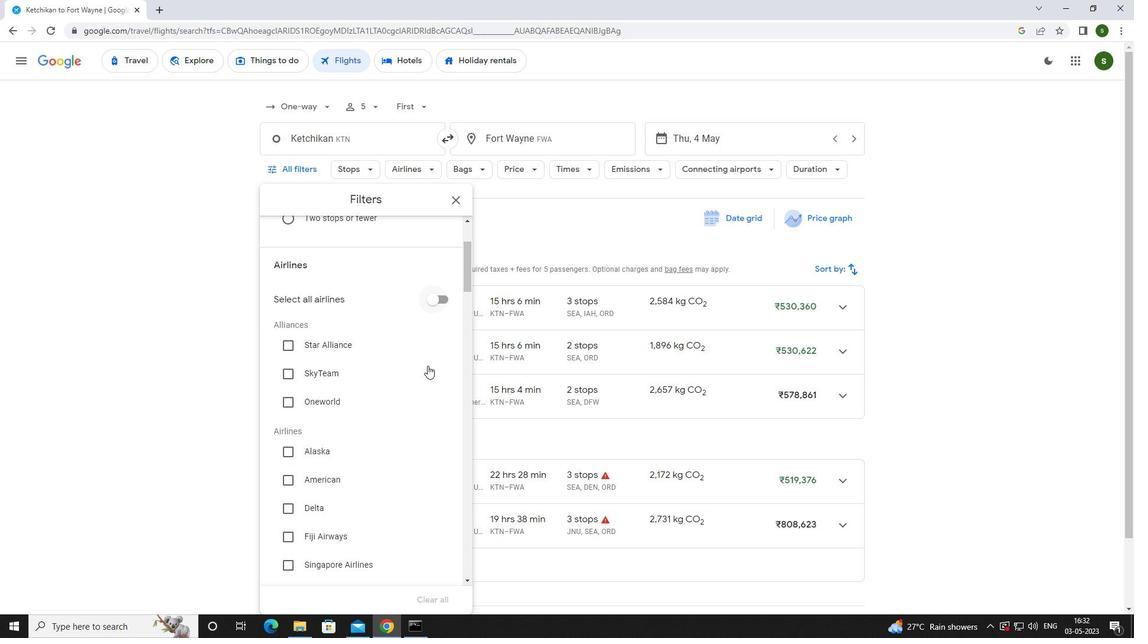 
Action: Mouse scrolled (427, 365) with delta (0, 0)
Screenshot: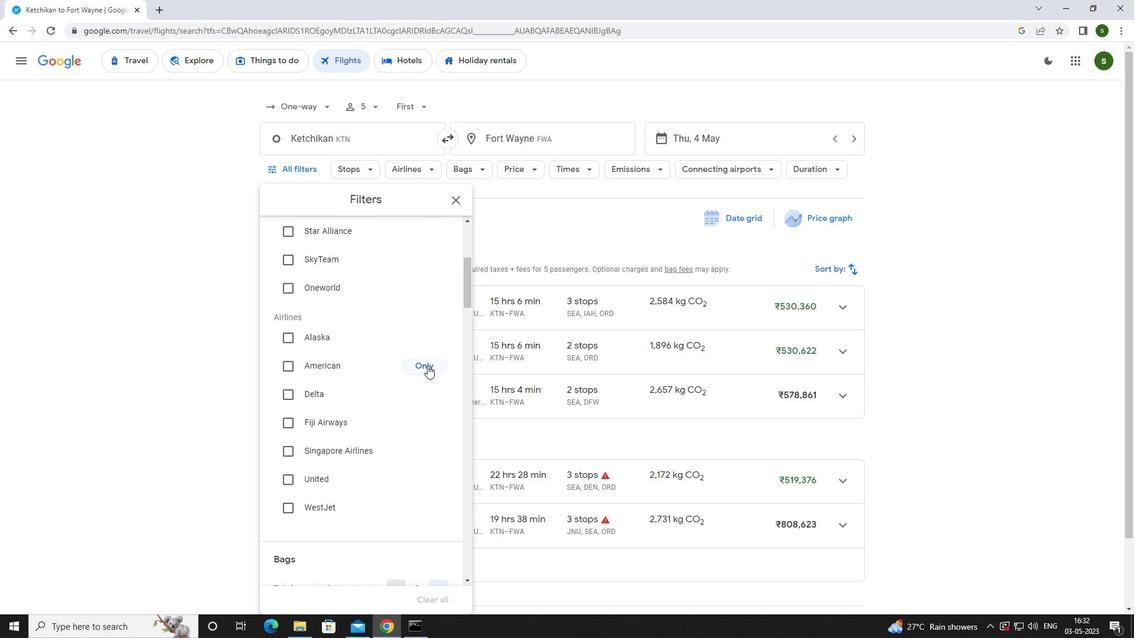 
Action: Mouse scrolled (427, 365) with delta (0, 0)
Screenshot: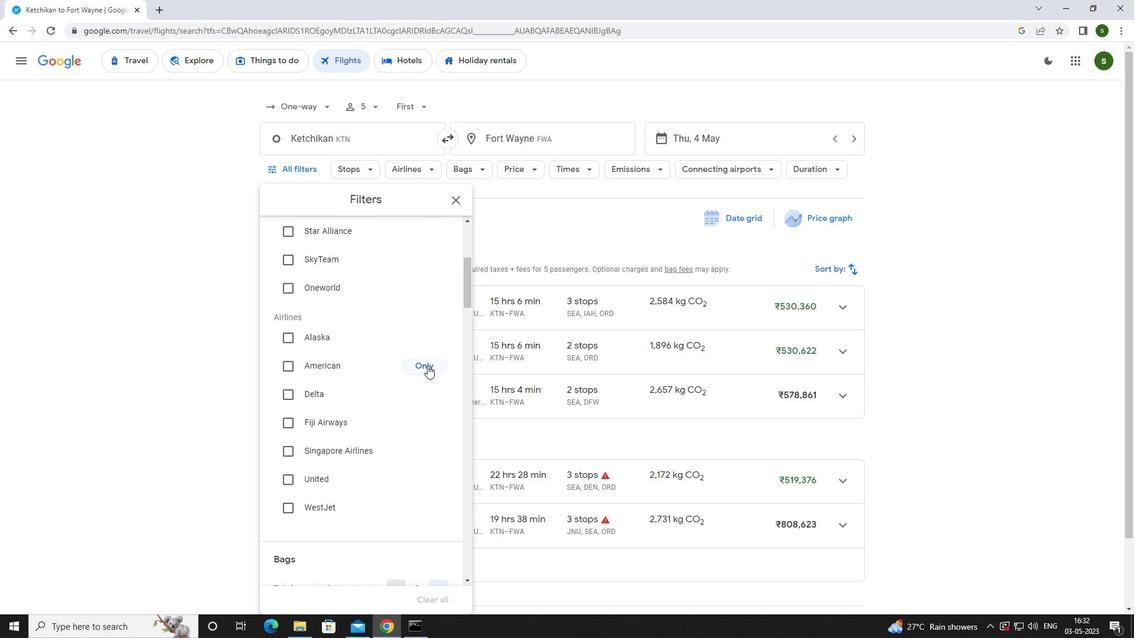 
Action: Mouse scrolled (427, 365) with delta (0, 0)
Screenshot: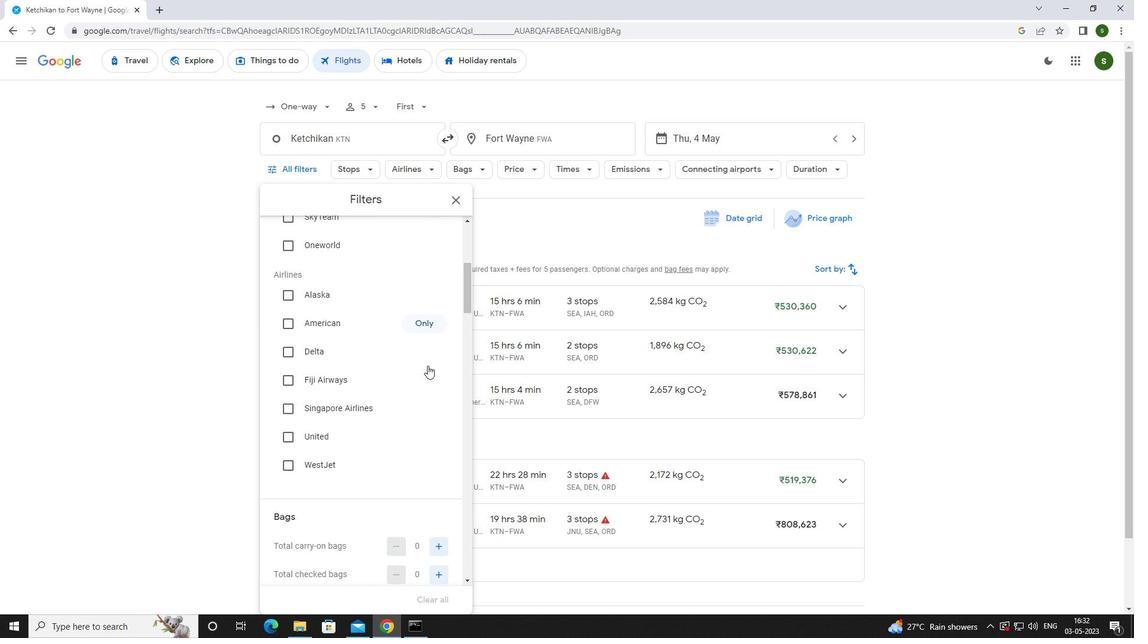 
Action: Mouse scrolled (427, 365) with delta (0, 0)
Screenshot: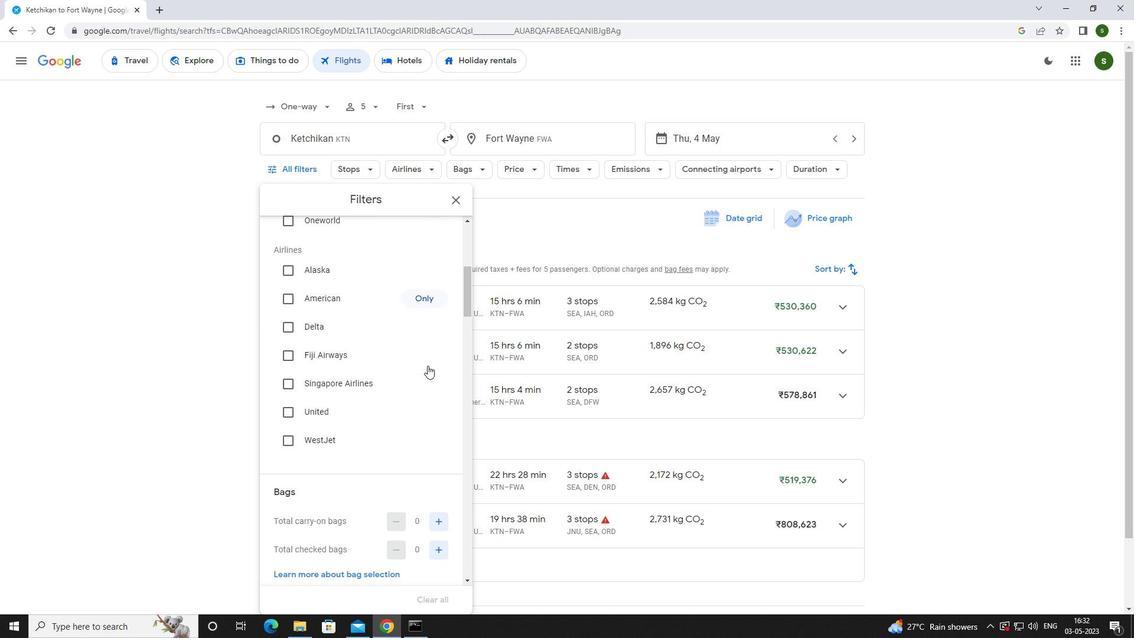
Action: Mouse moved to (443, 352)
Screenshot: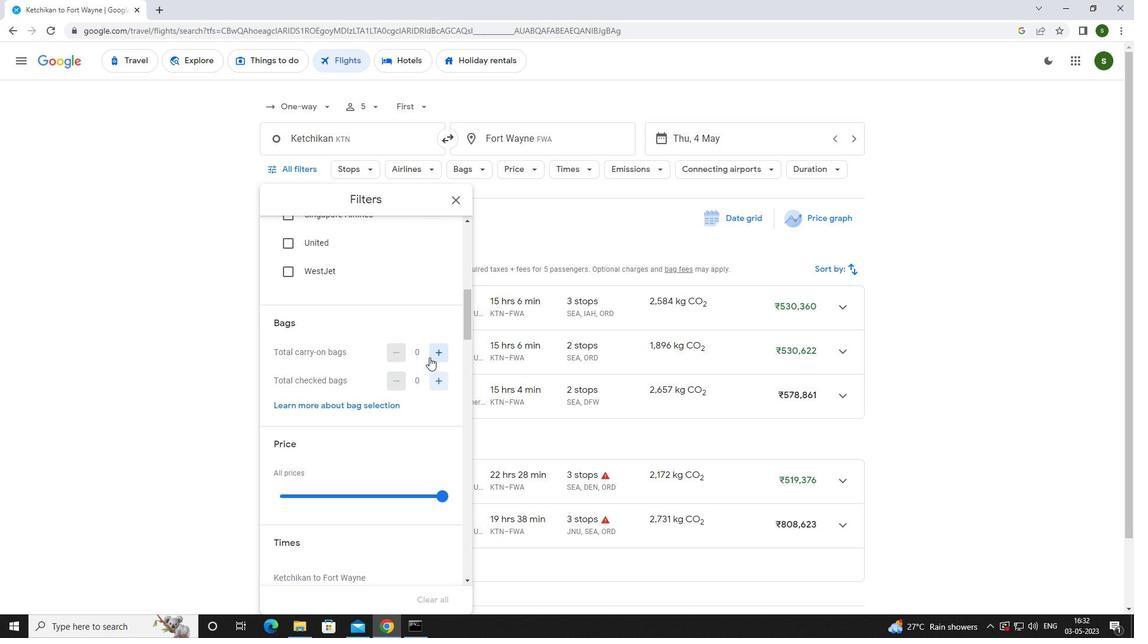 
Action: Mouse pressed left at (443, 352)
Screenshot: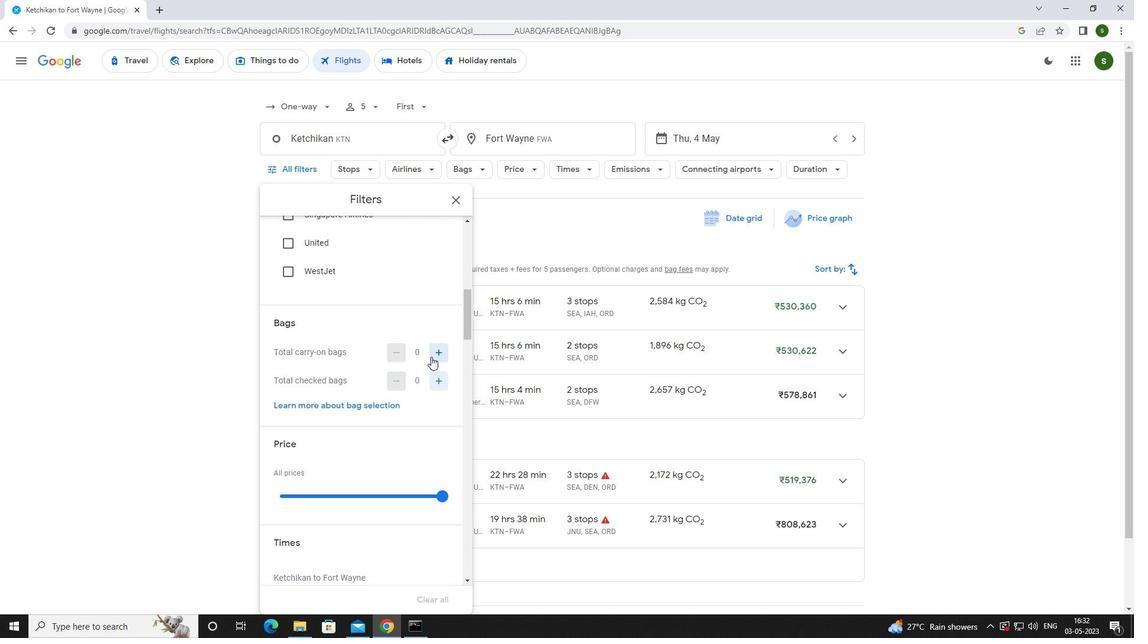 
Action: Mouse moved to (446, 380)
Screenshot: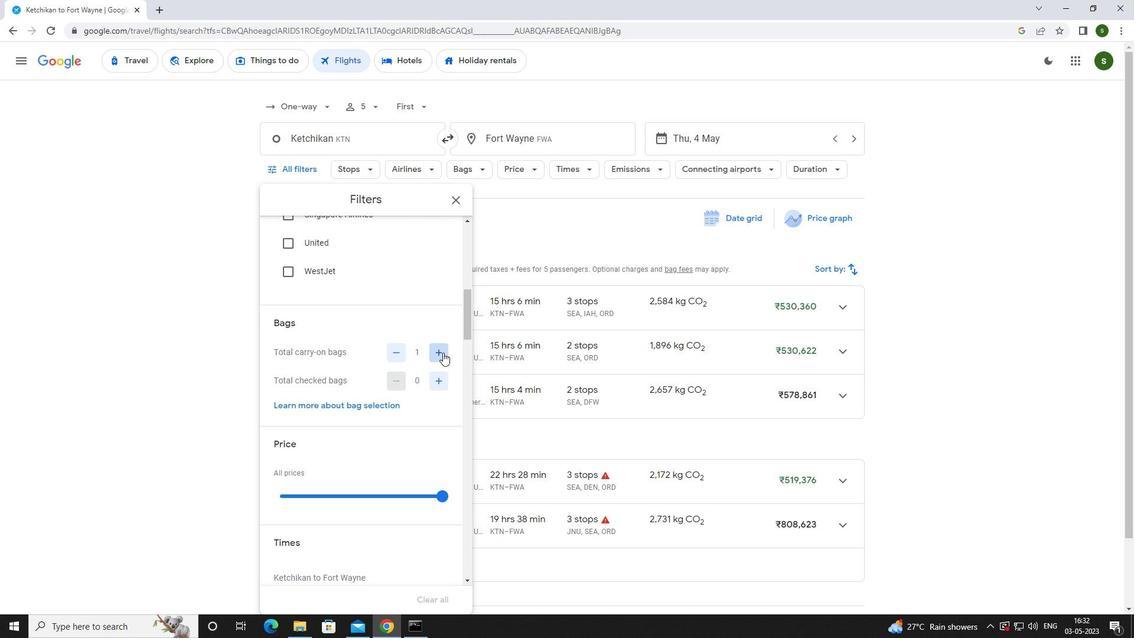 
Action: Mouse pressed left at (446, 380)
Screenshot: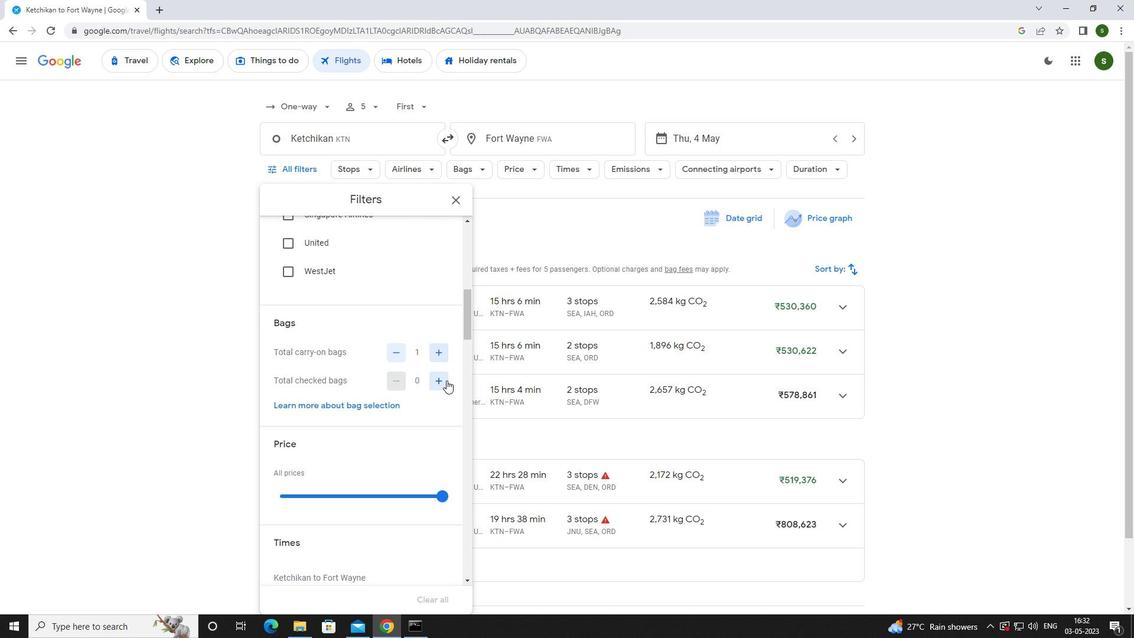 
Action: Mouse pressed left at (446, 380)
Screenshot: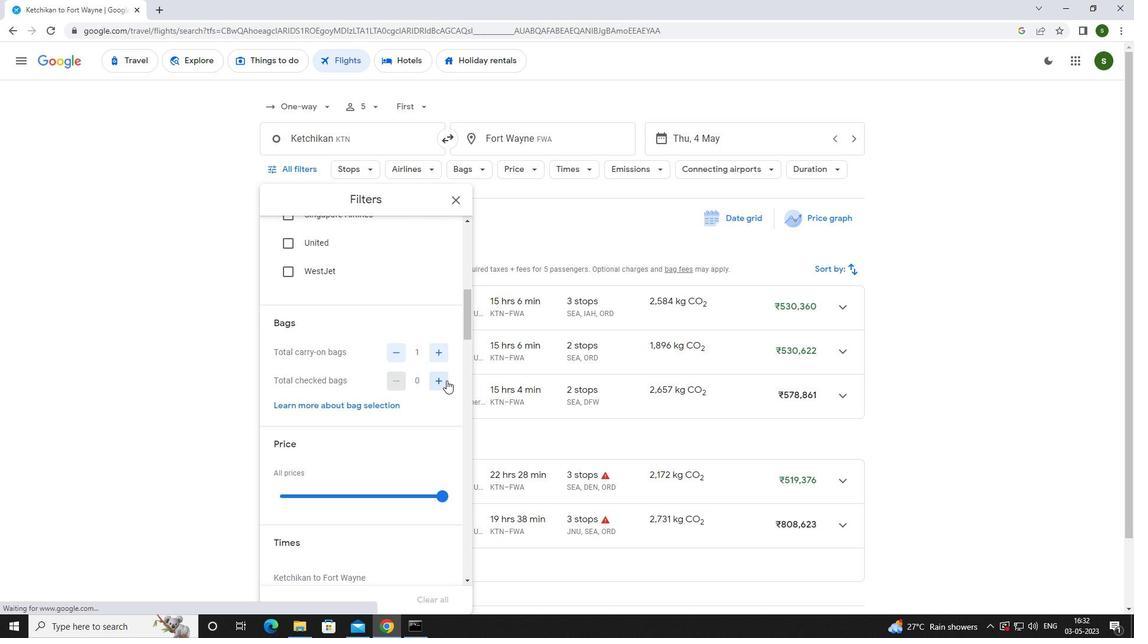 
Action: Mouse pressed left at (446, 380)
Screenshot: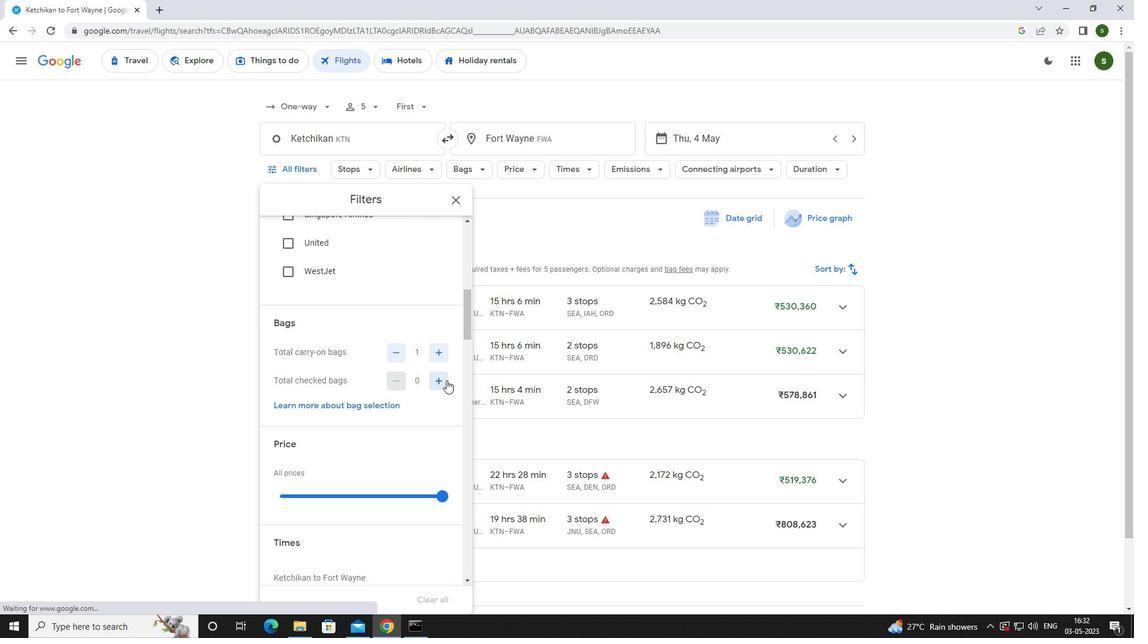 
Action: Mouse pressed left at (446, 380)
Screenshot: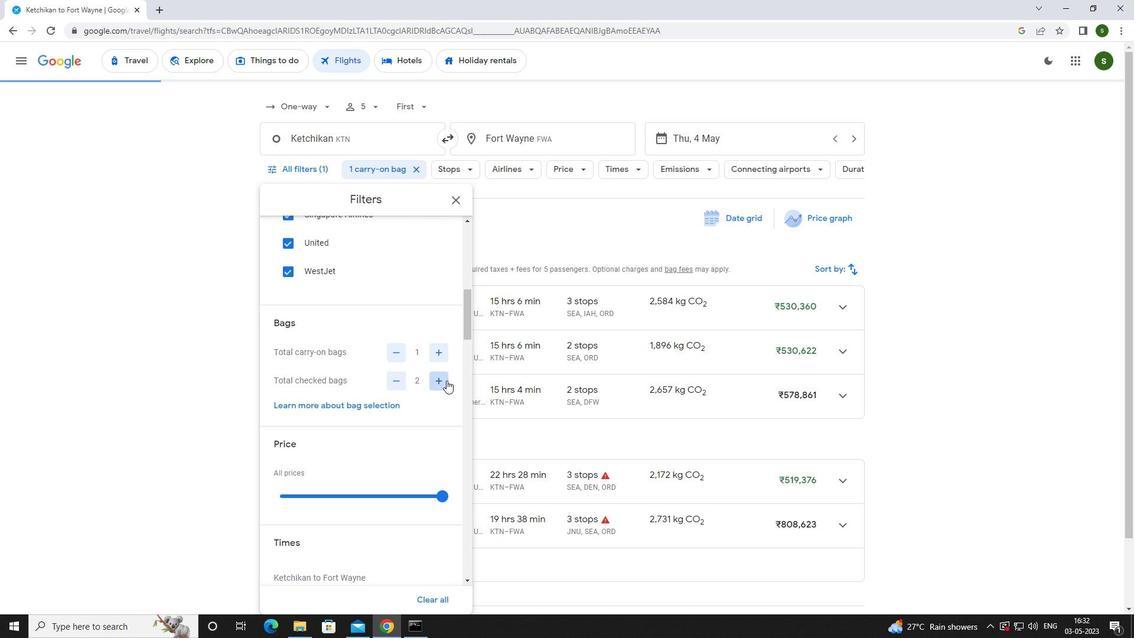 
Action: Mouse pressed left at (446, 380)
Screenshot: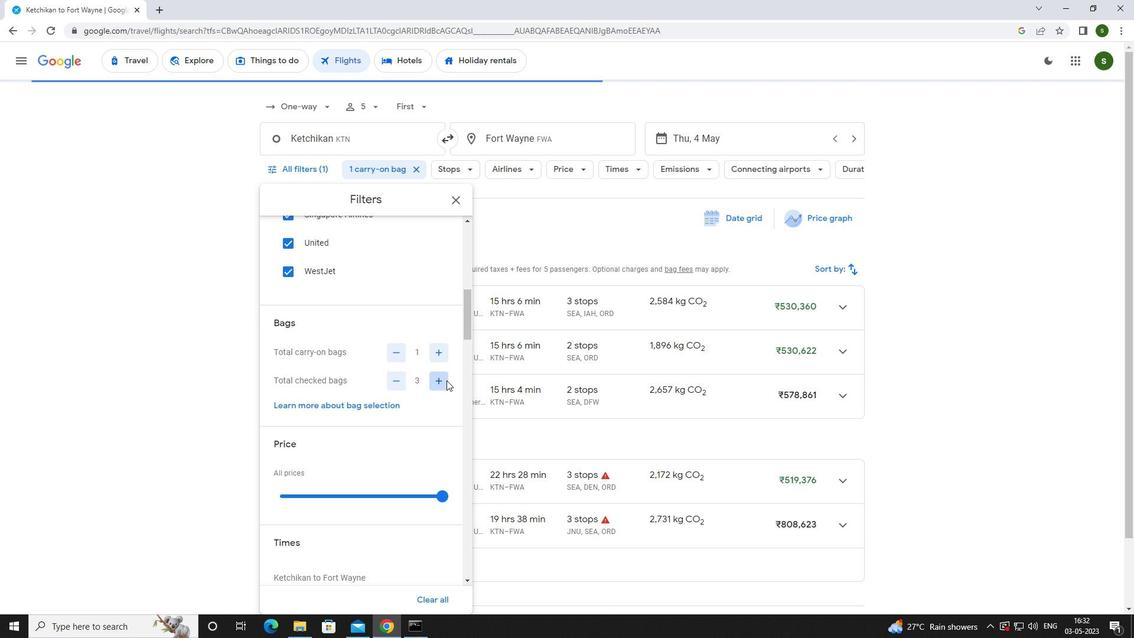 
Action: Mouse scrolled (446, 380) with delta (0, 0)
Screenshot: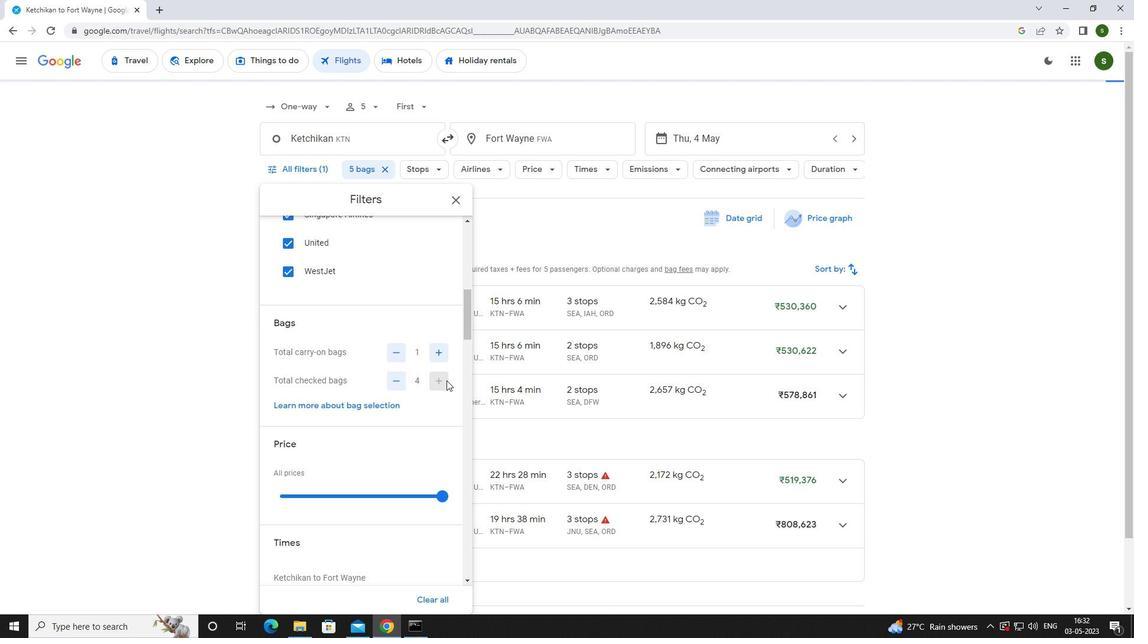 
Action: Mouse scrolled (446, 380) with delta (0, 0)
Screenshot: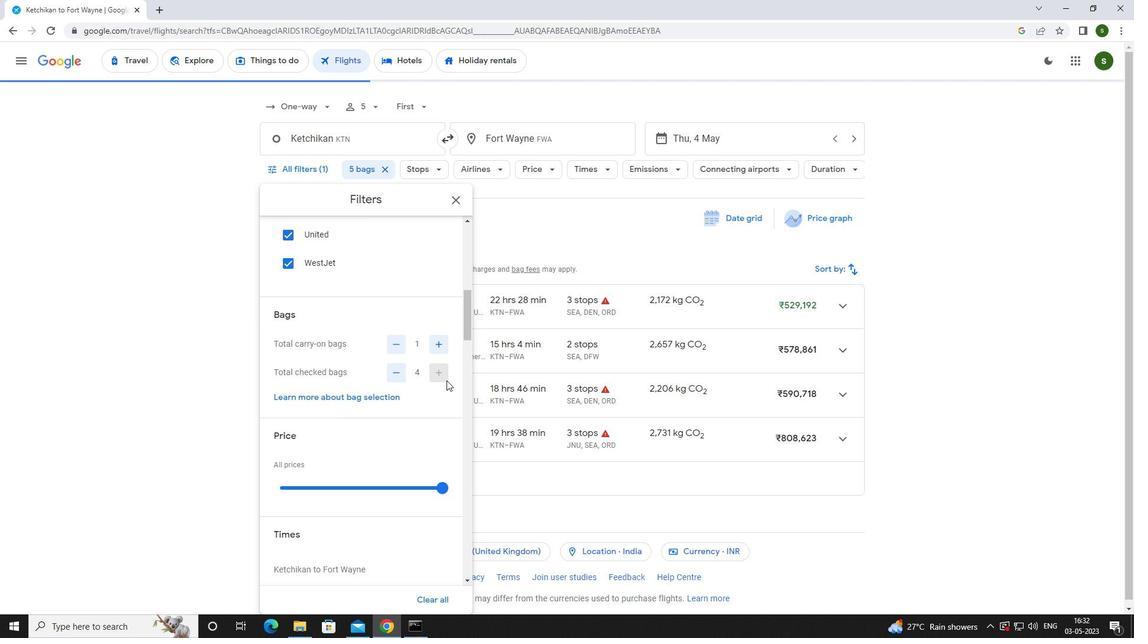 
Action: Mouse pressed left at (446, 380)
Screenshot: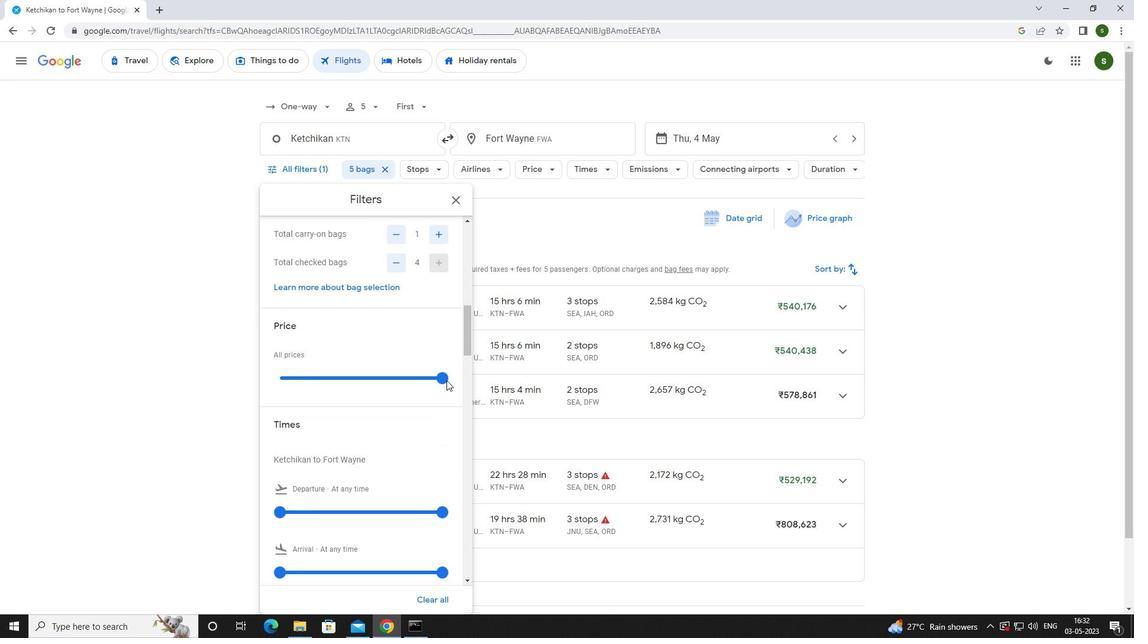 
Action: Mouse moved to (279, 510)
Screenshot: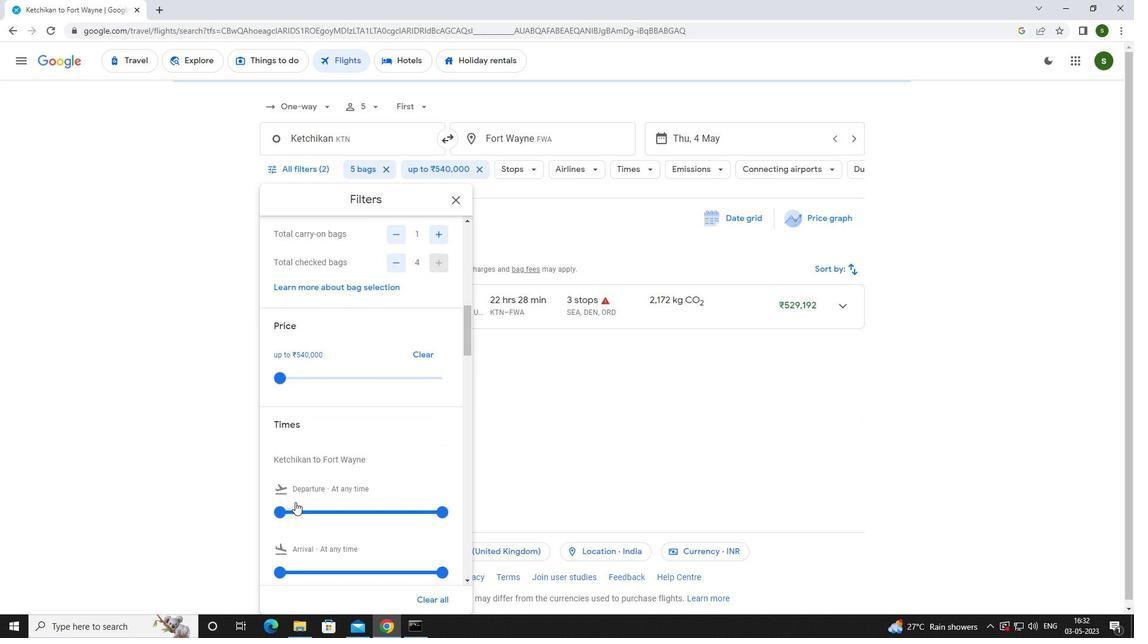 
Action: Mouse pressed left at (279, 510)
Screenshot: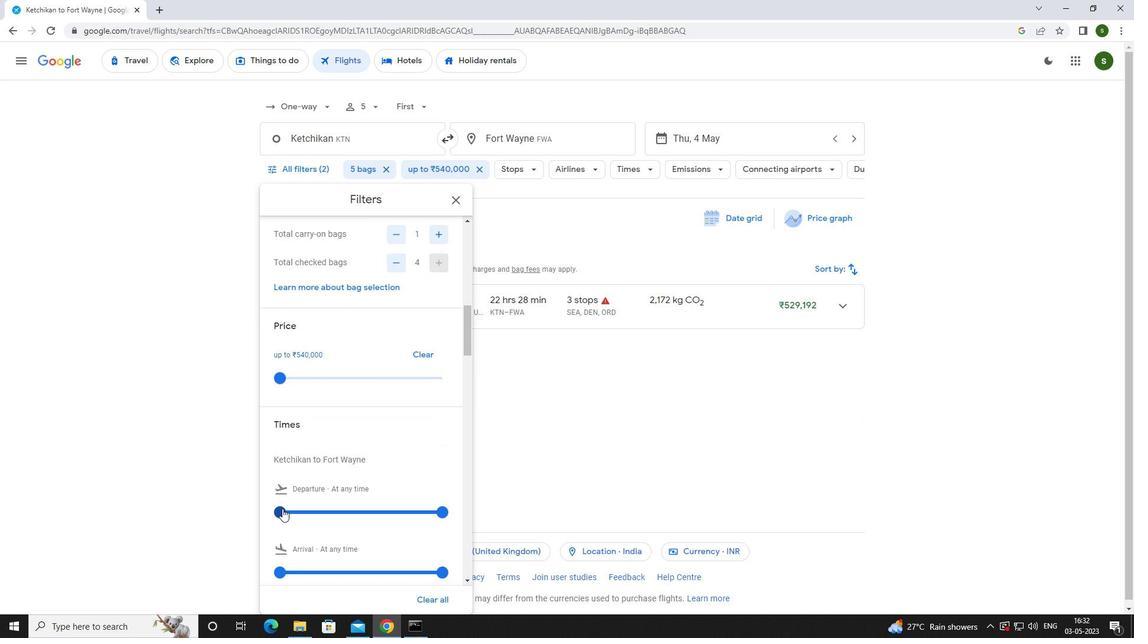 
Action: Mouse moved to (591, 443)
Screenshot: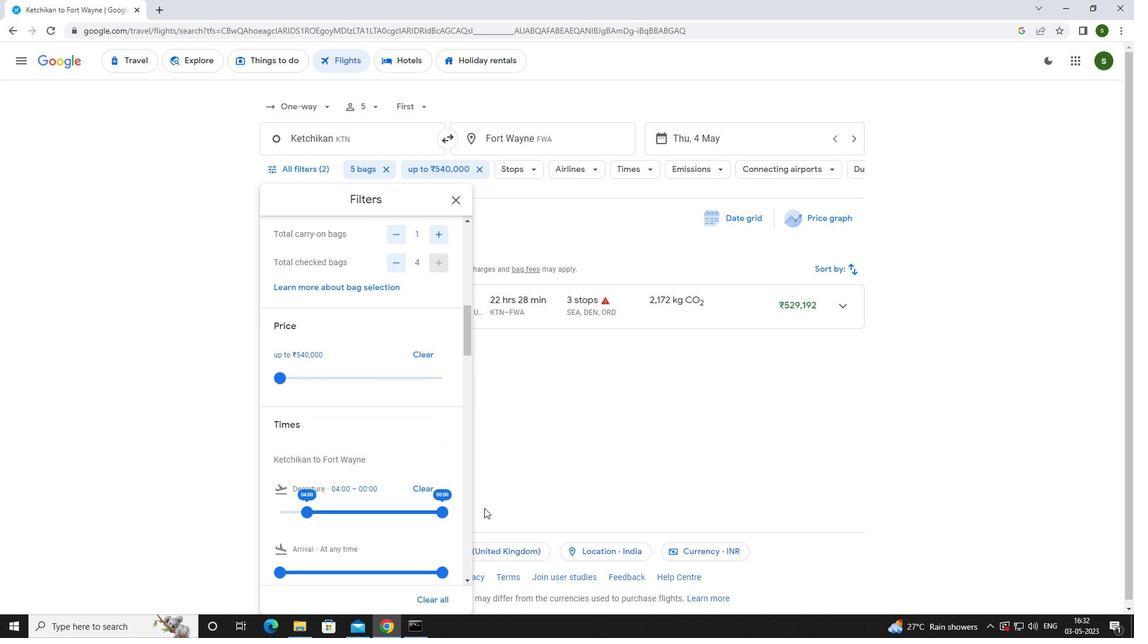 
Action: Mouse pressed left at (591, 443)
Screenshot: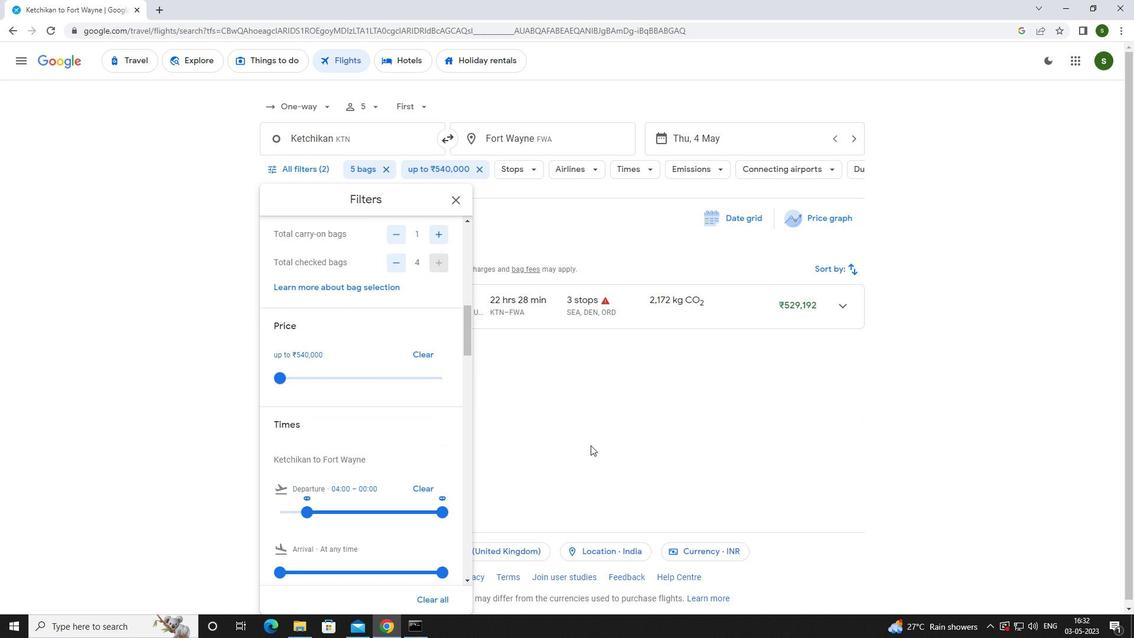 
